 Task: Create a due date automation trigger when advanced on, on the wednesday of the week a card is due add fields with custom field "Resume" checked at 11:00 AM.
Action: Mouse moved to (1315, 96)
Screenshot: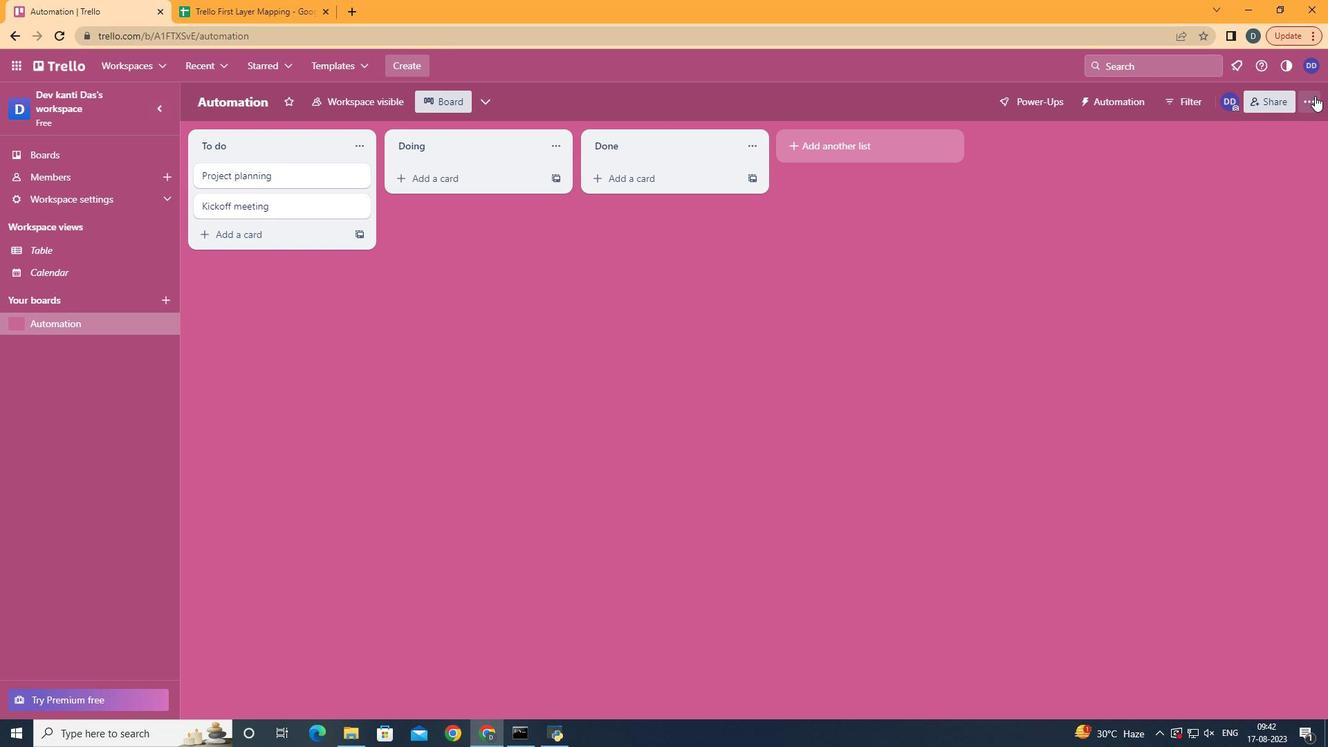 
Action: Mouse pressed left at (1315, 96)
Screenshot: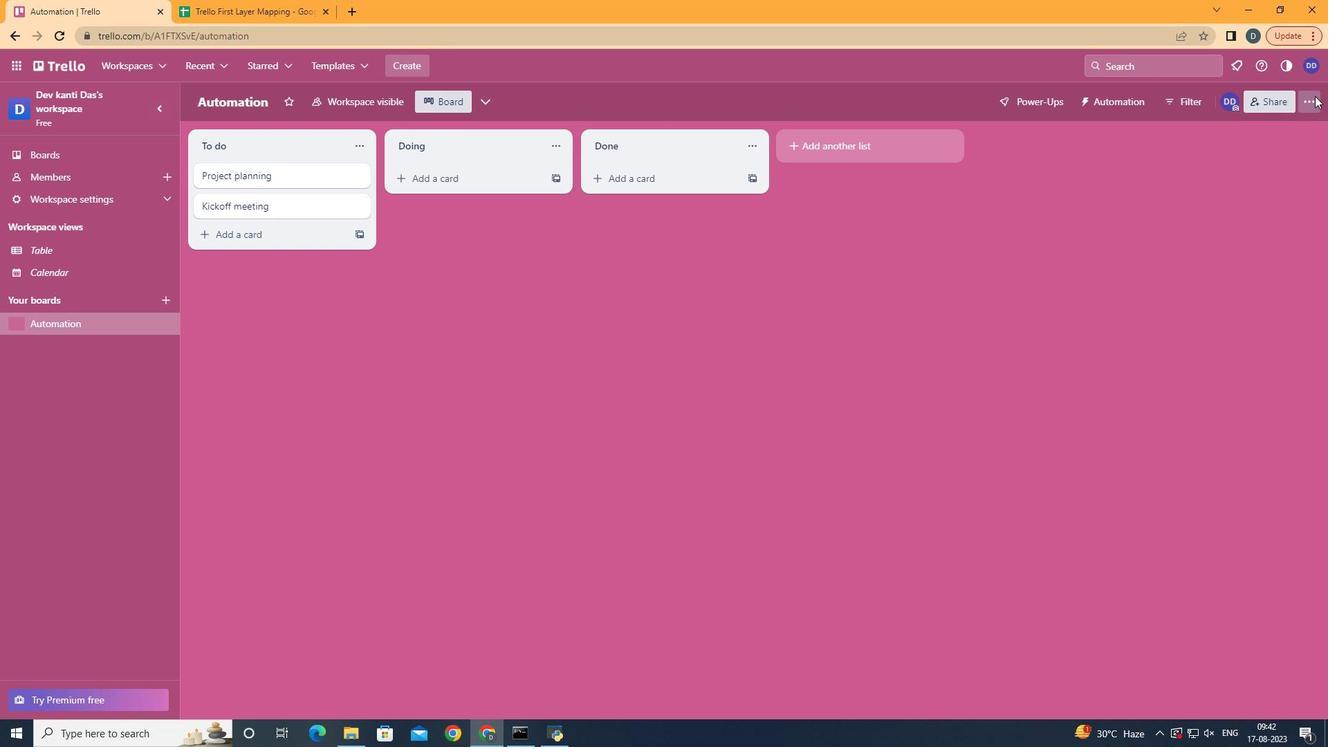
Action: Mouse moved to (1207, 279)
Screenshot: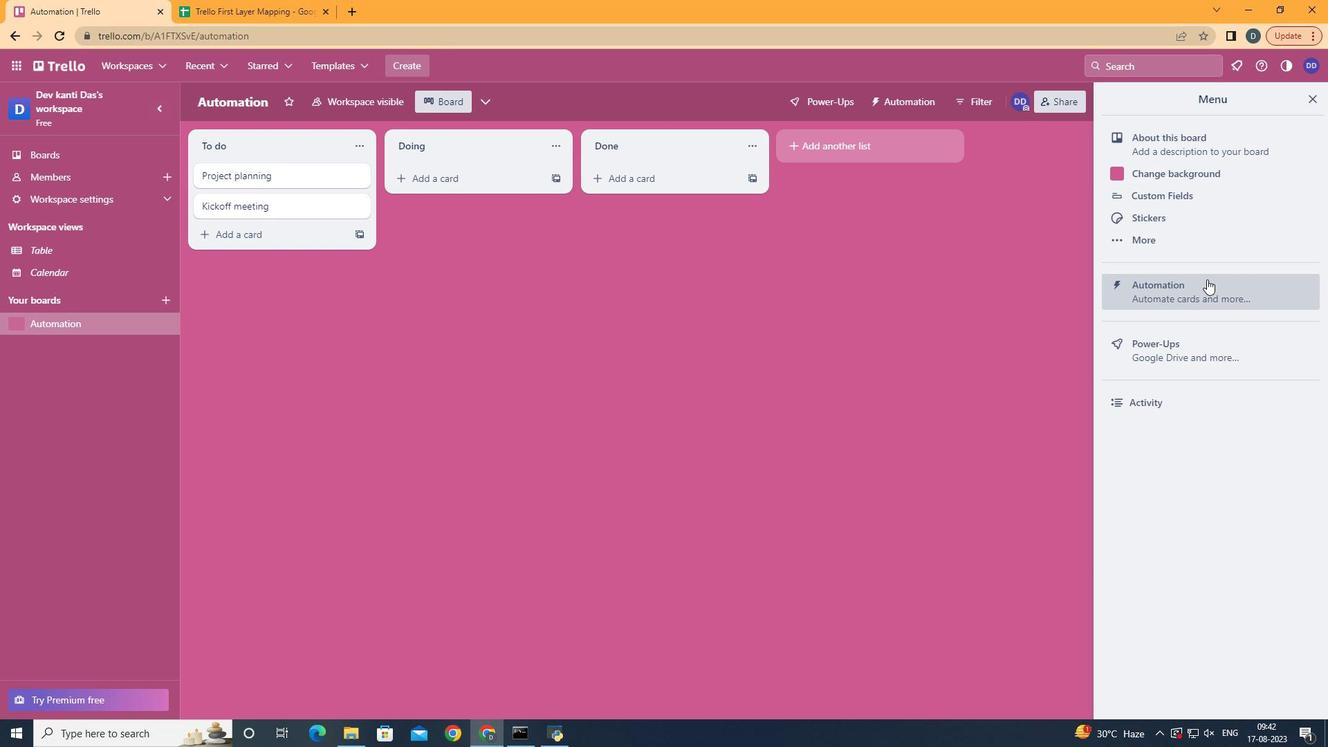 
Action: Mouse pressed left at (1207, 279)
Screenshot: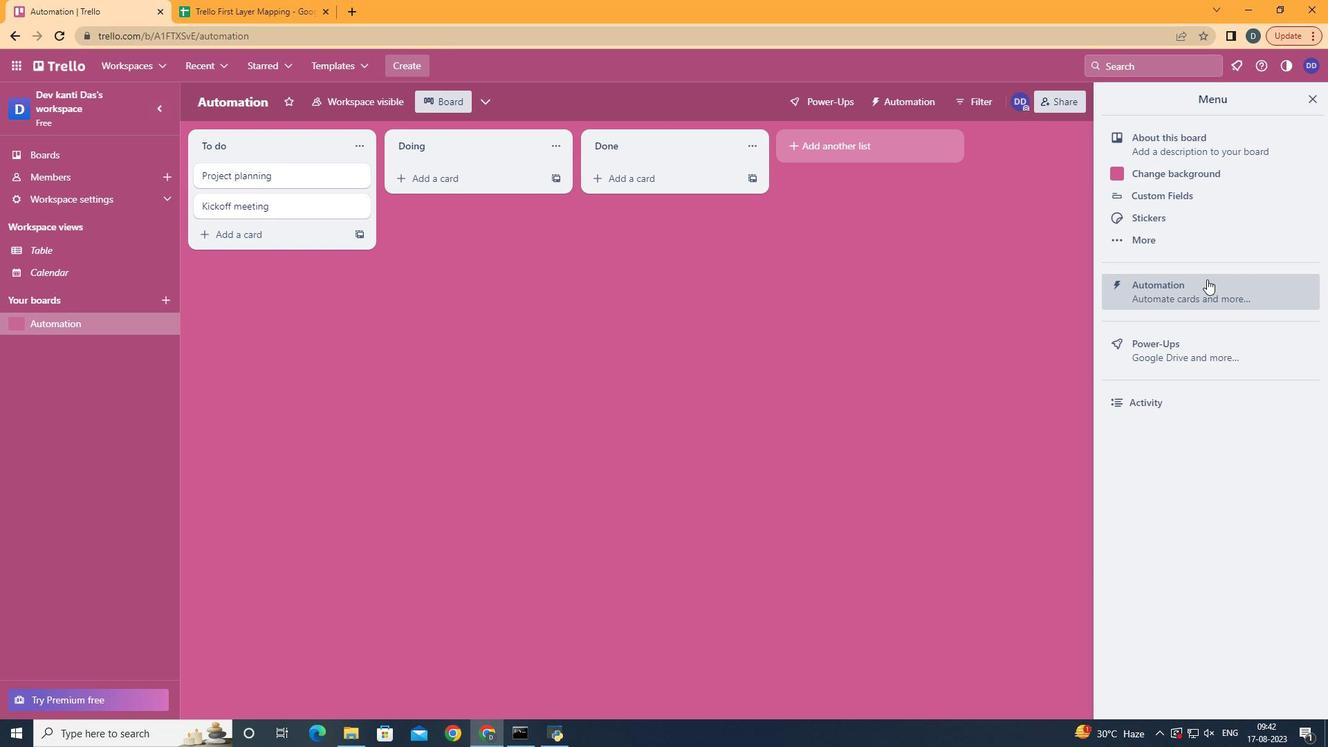 
Action: Mouse moved to (238, 278)
Screenshot: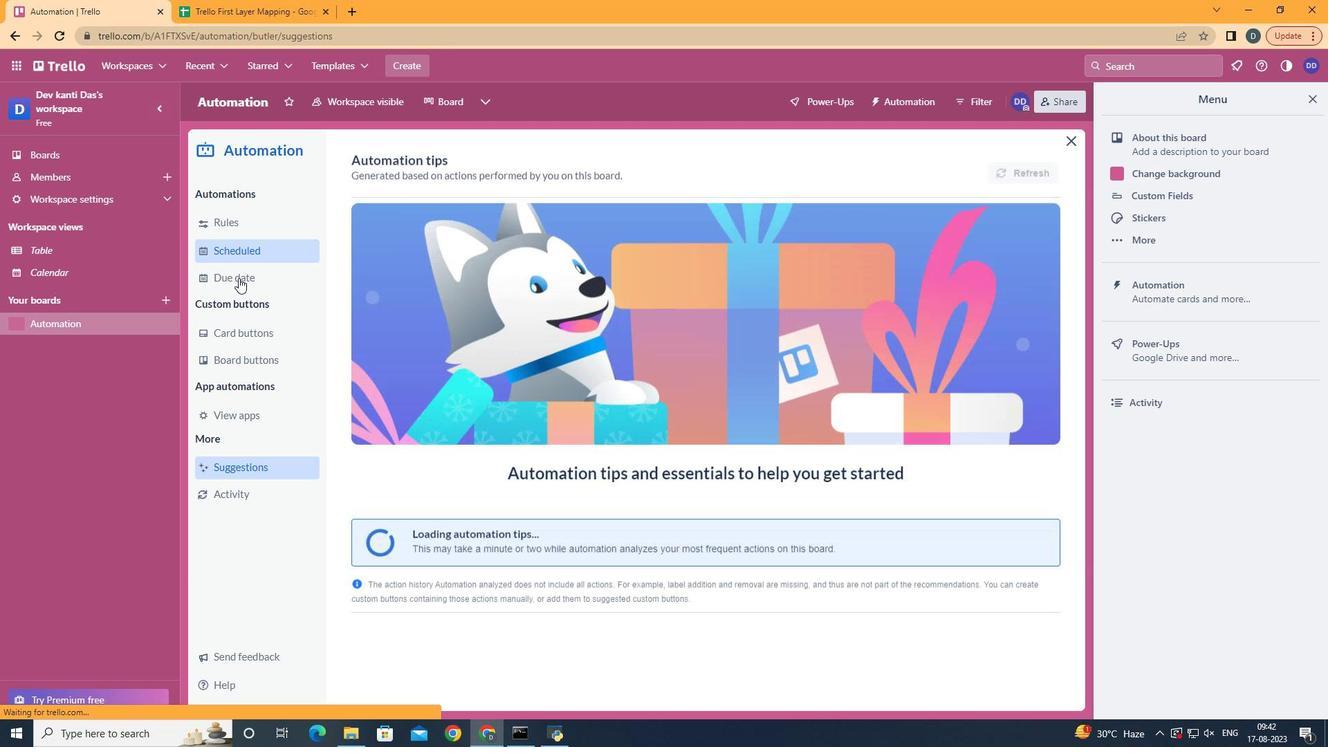 
Action: Mouse pressed left at (238, 278)
Screenshot: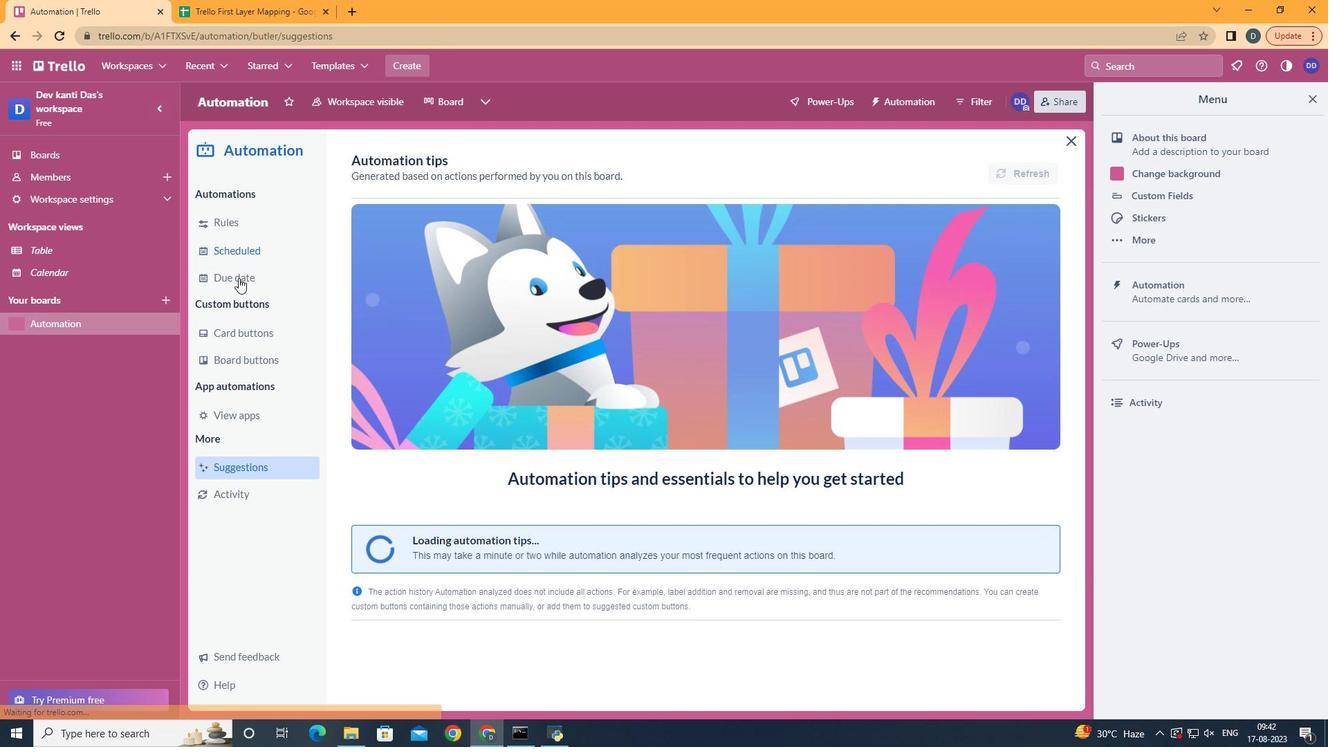 
Action: Mouse moved to (976, 166)
Screenshot: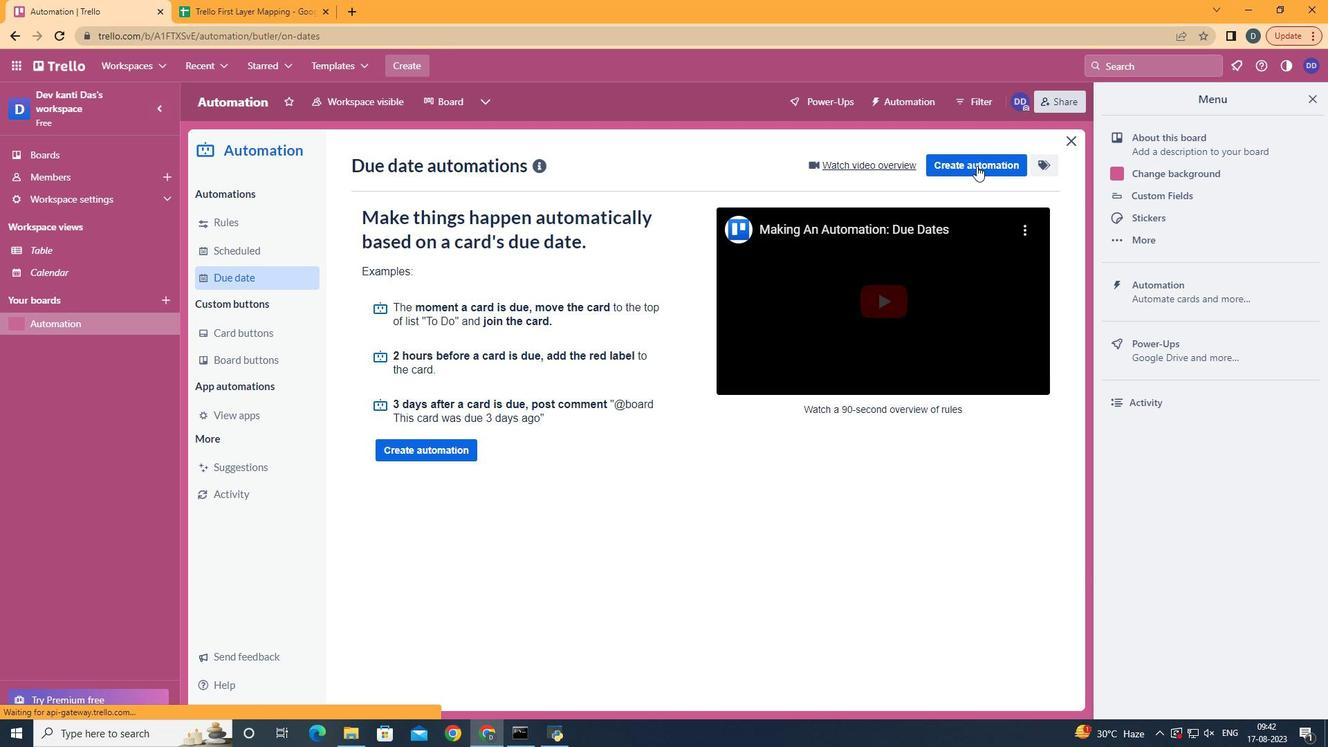 
Action: Mouse pressed left at (976, 166)
Screenshot: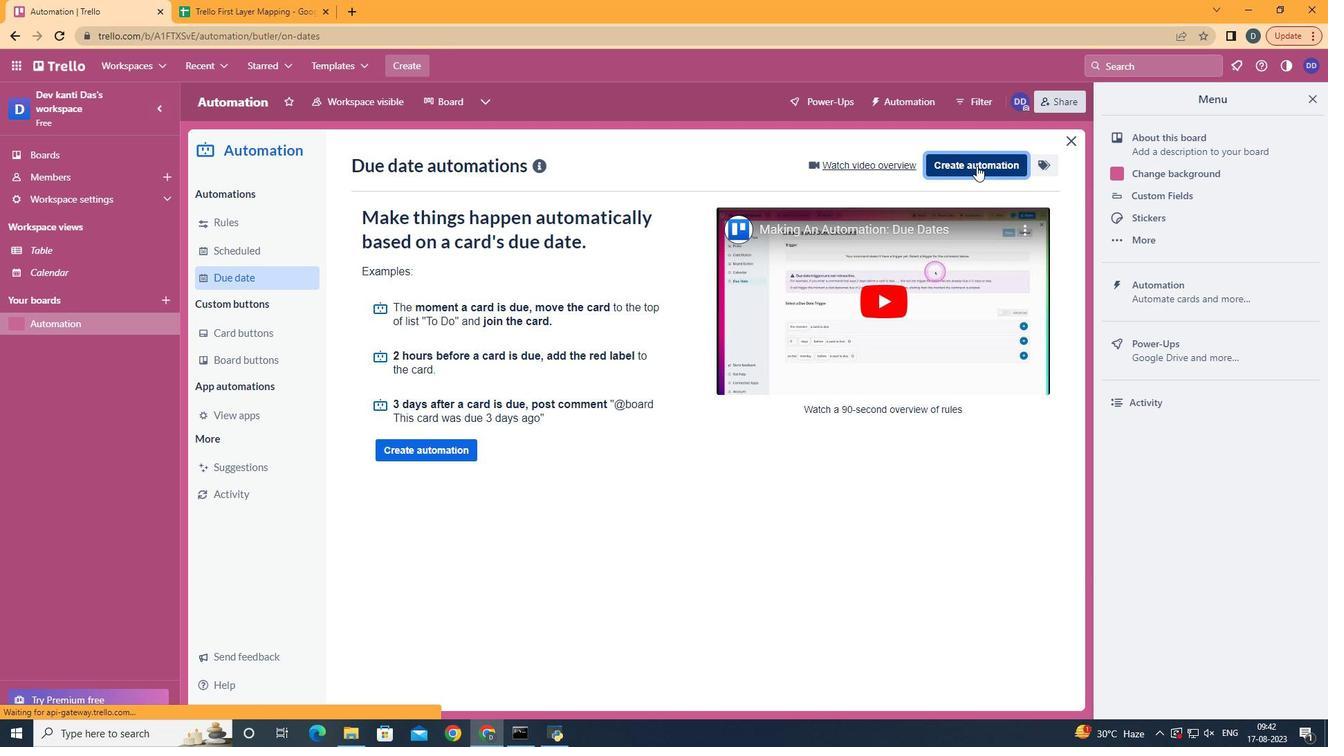 
Action: Mouse moved to (711, 291)
Screenshot: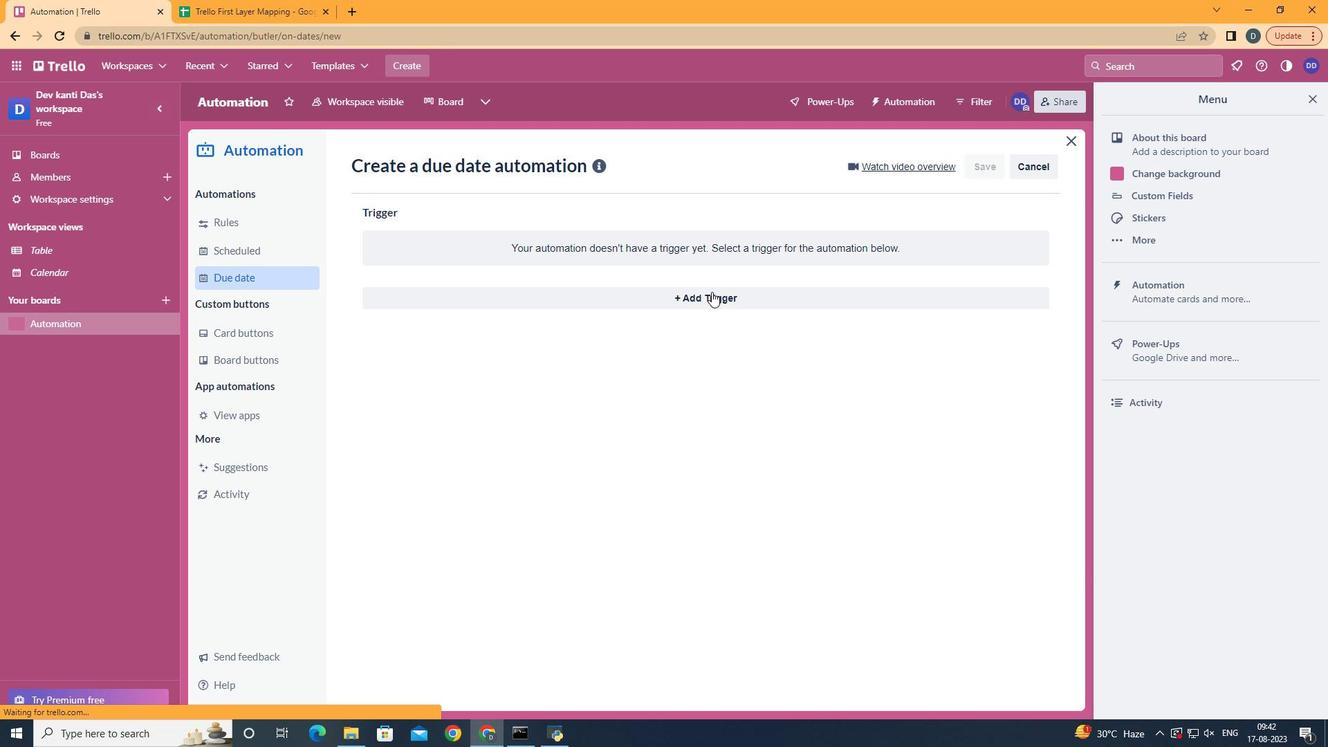 
Action: Mouse pressed left at (711, 291)
Screenshot: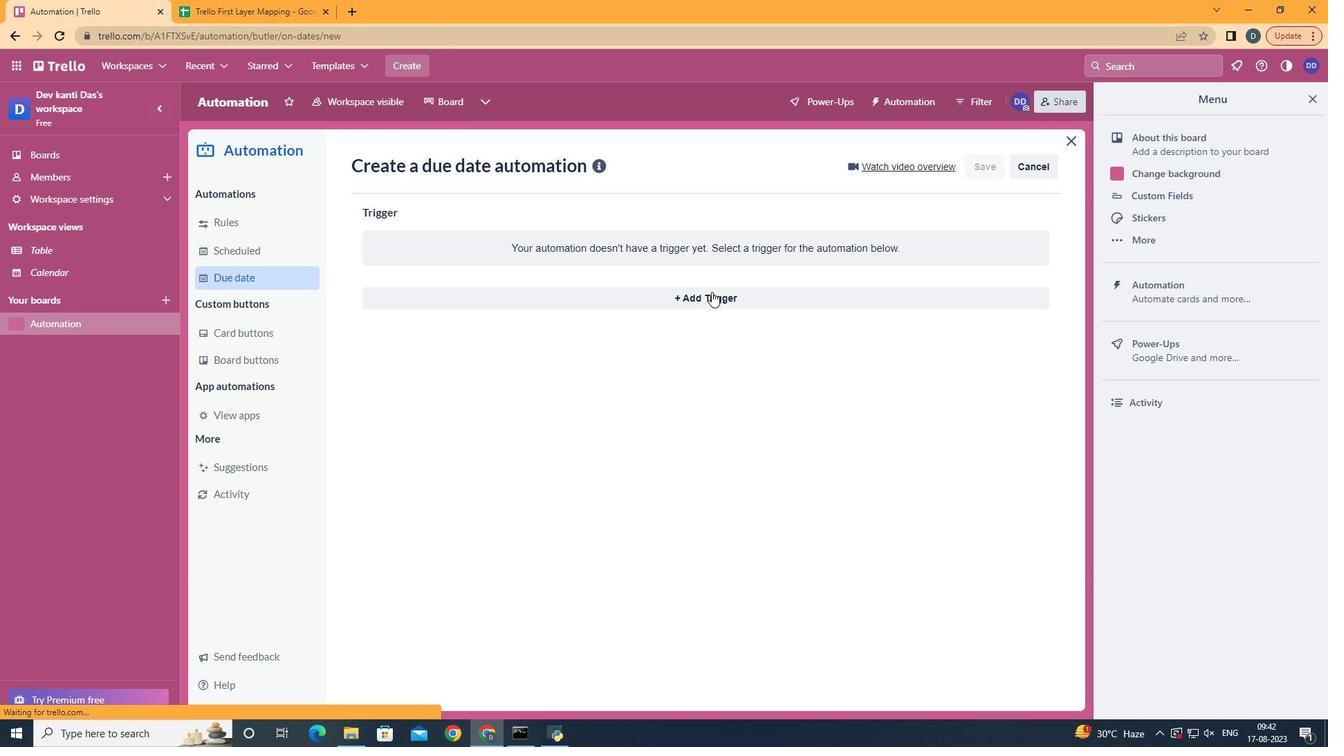 
Action: Mouse moved to (453, 426)
Screenshot: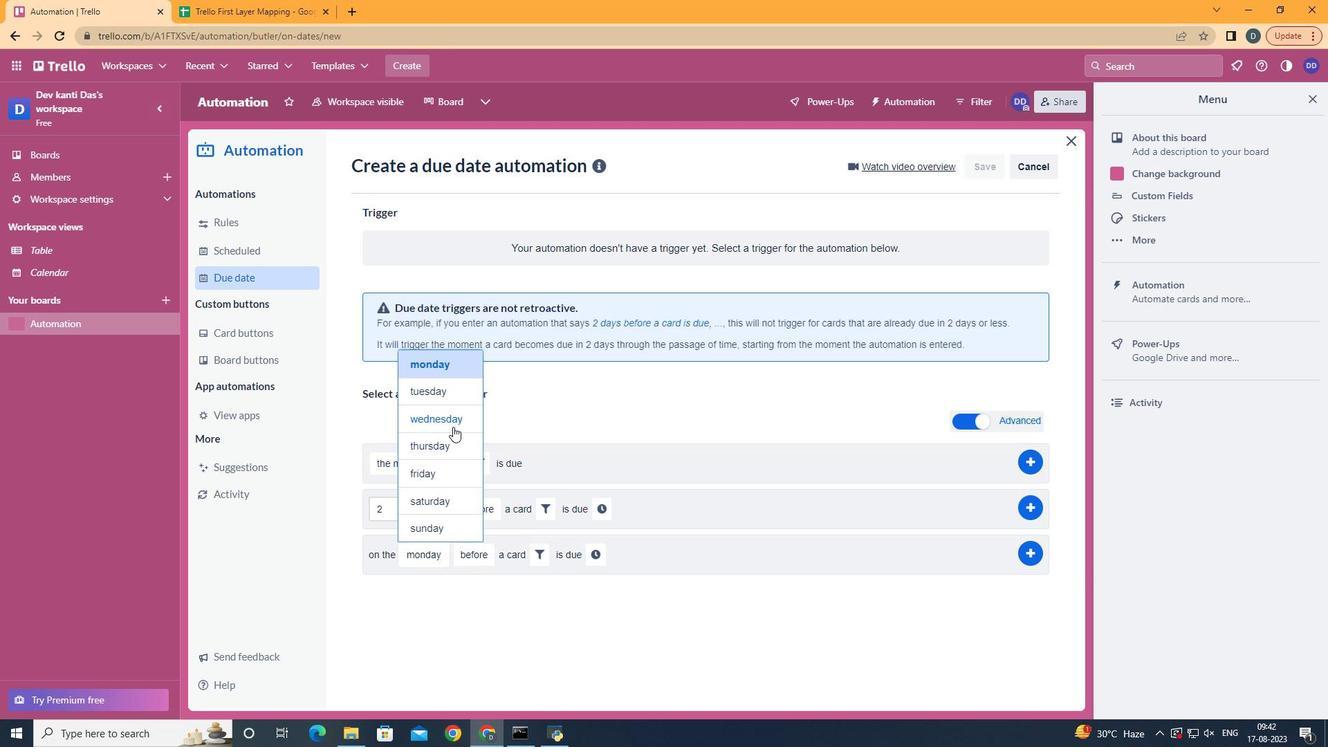 
Action: Mouse pressed left at (453, 426)
Screenshot: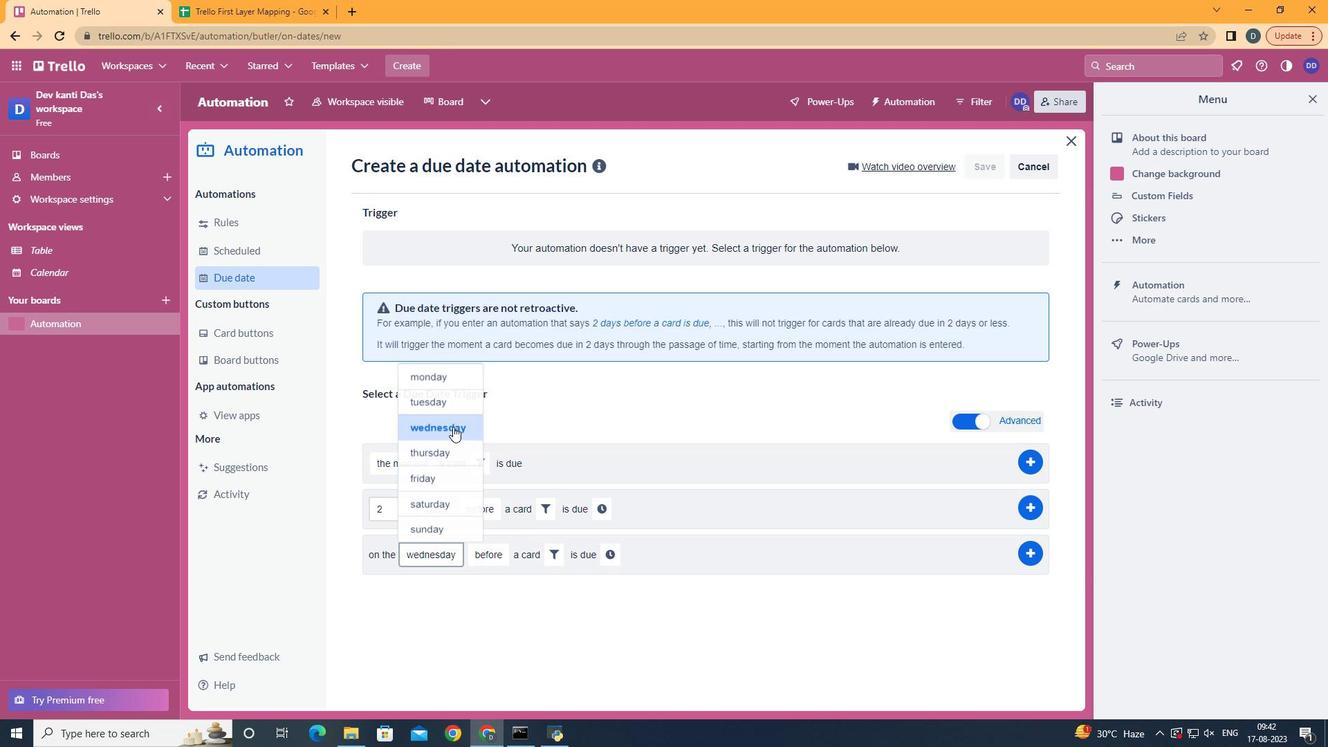 
Action: Mouse moved to (509, 642)
Screenshot: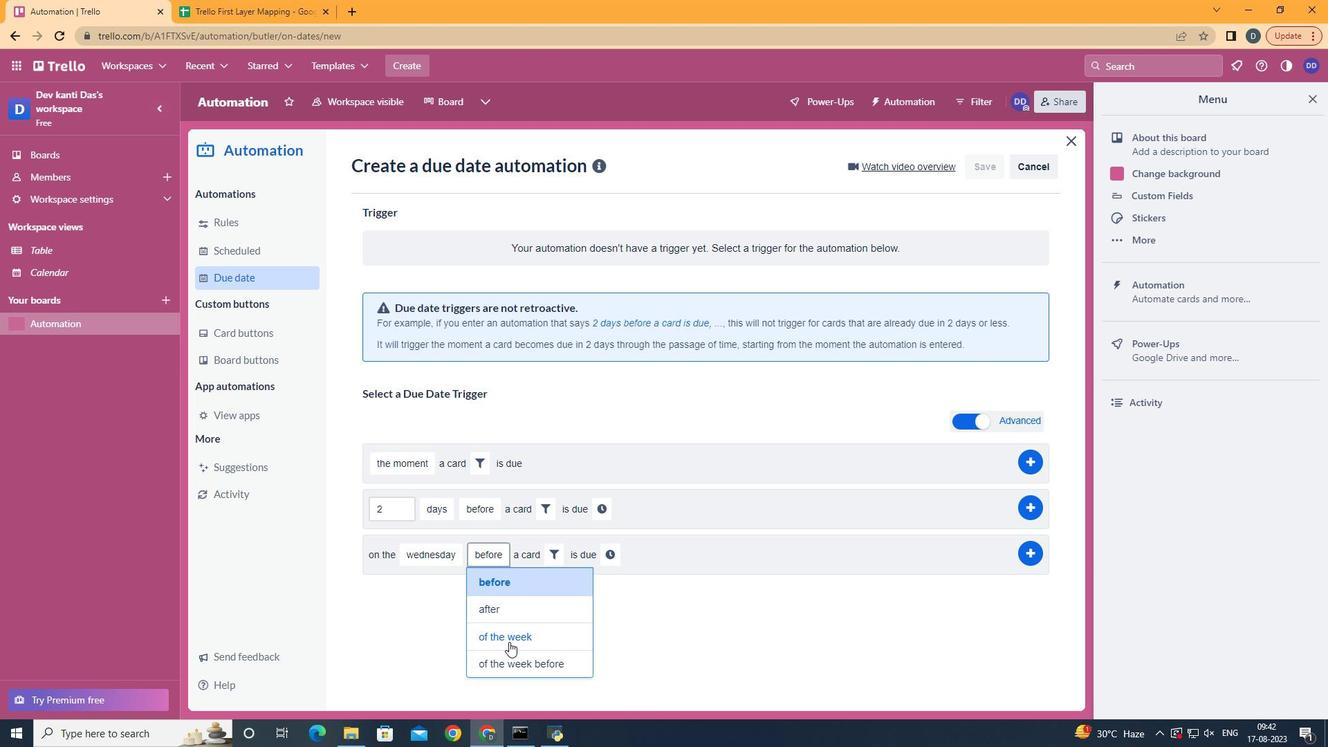 
Action: Mouse pressed left at (509, 642)
Screenshot: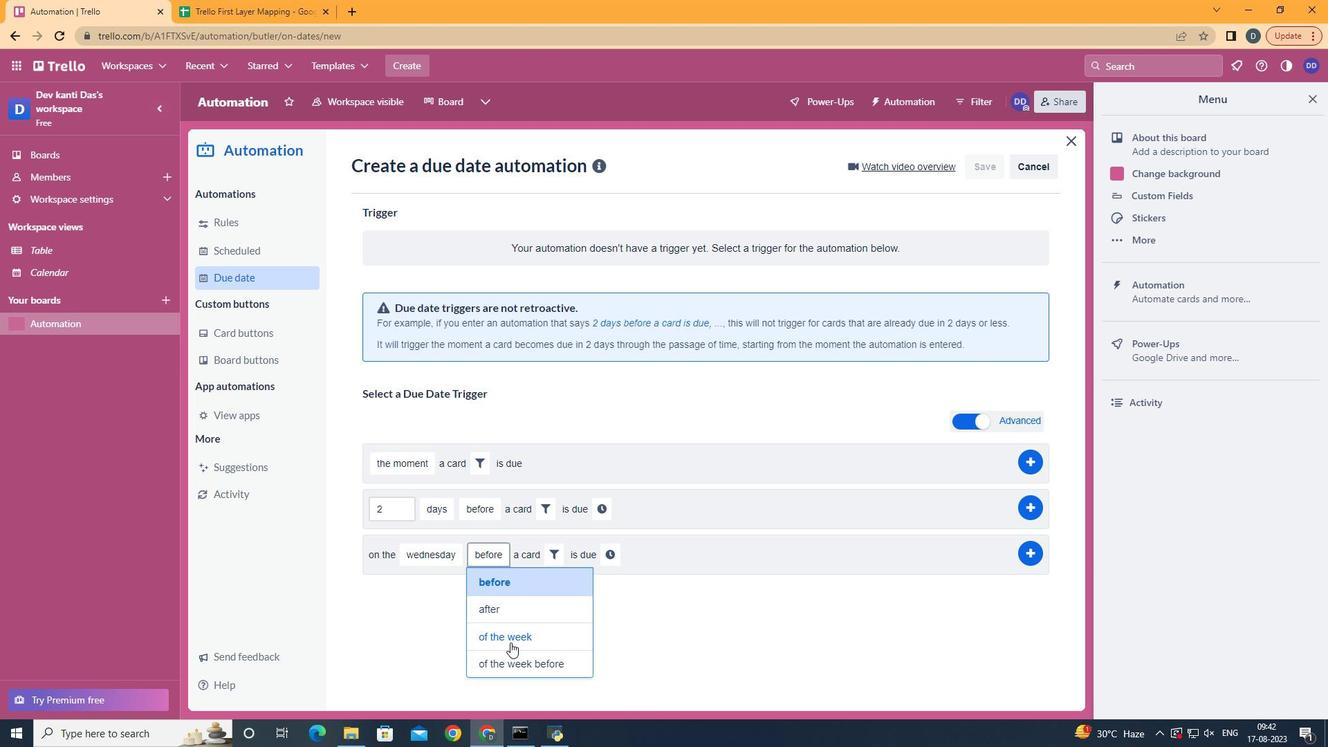 
Action: Mouse moved to (570, 561)
Screenshot: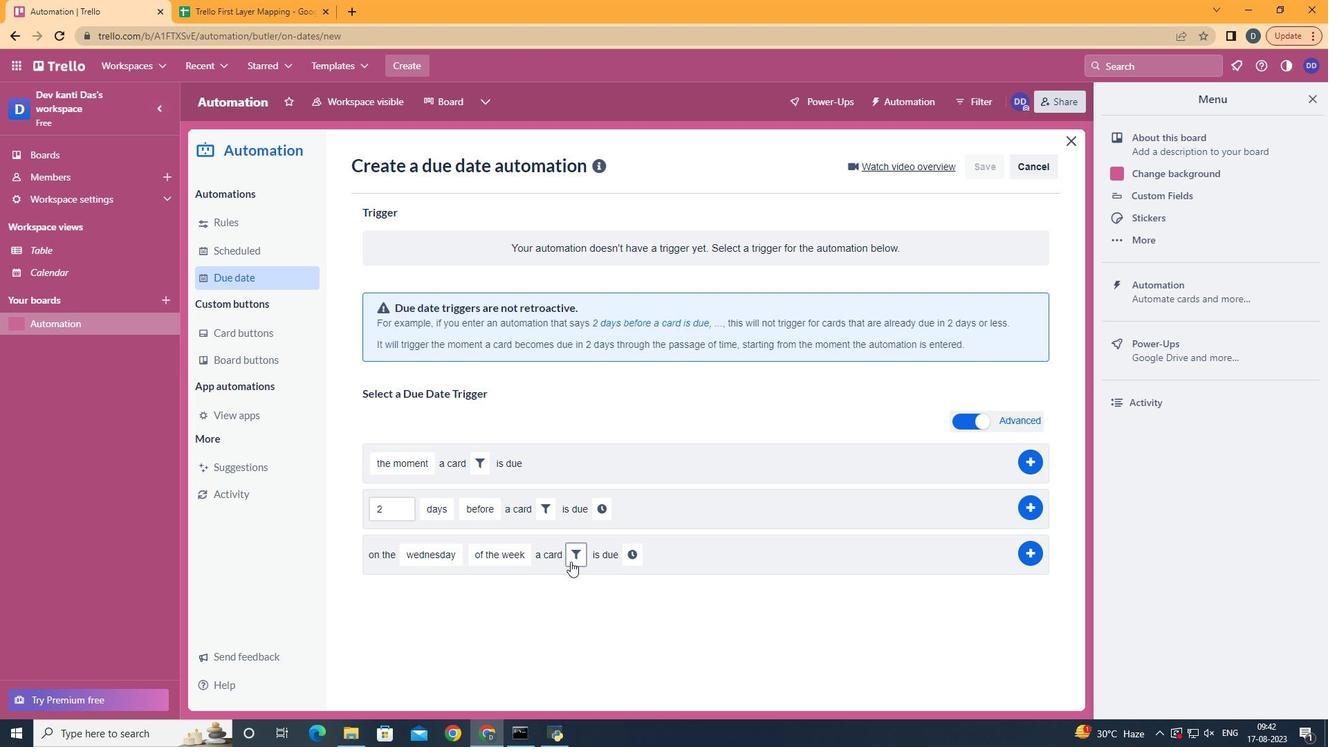 
Action: Mouse pressed left at (570, 561)
Screenshot: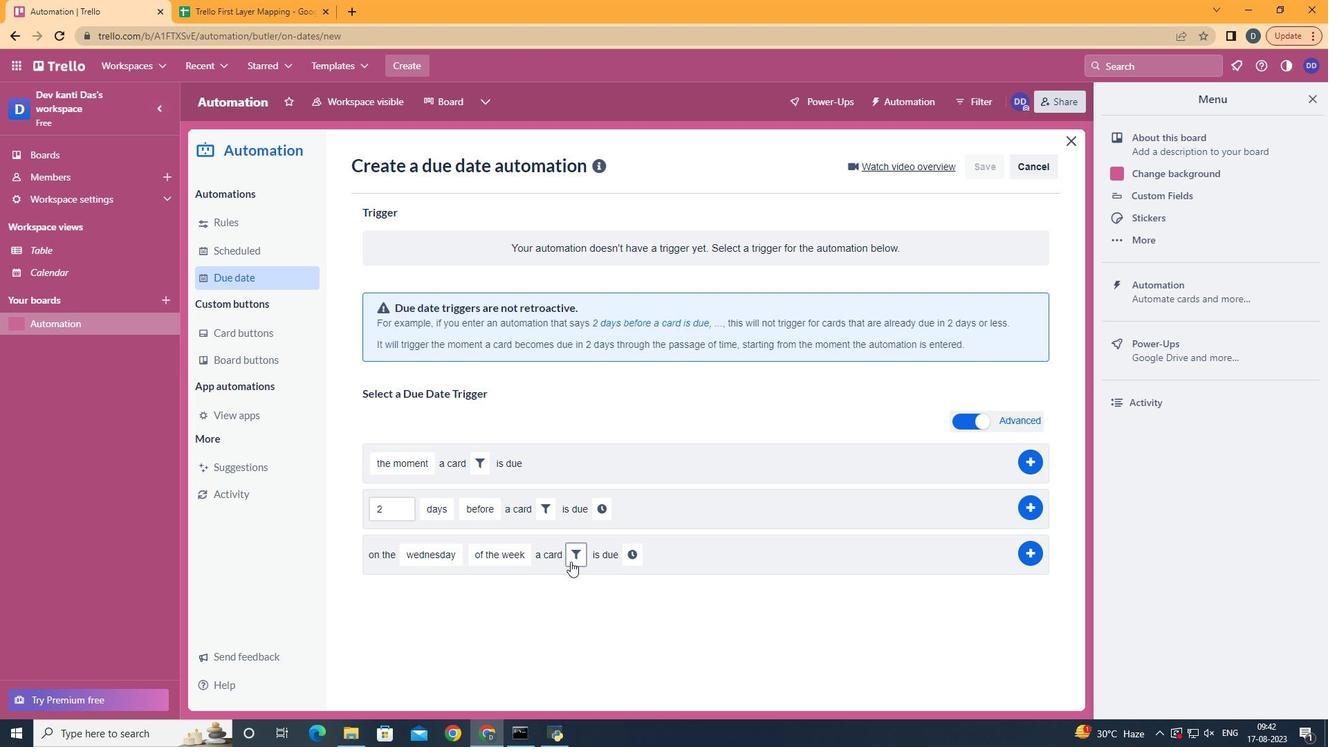 
Action: Mouse moved to (794, 596)
Screenshot: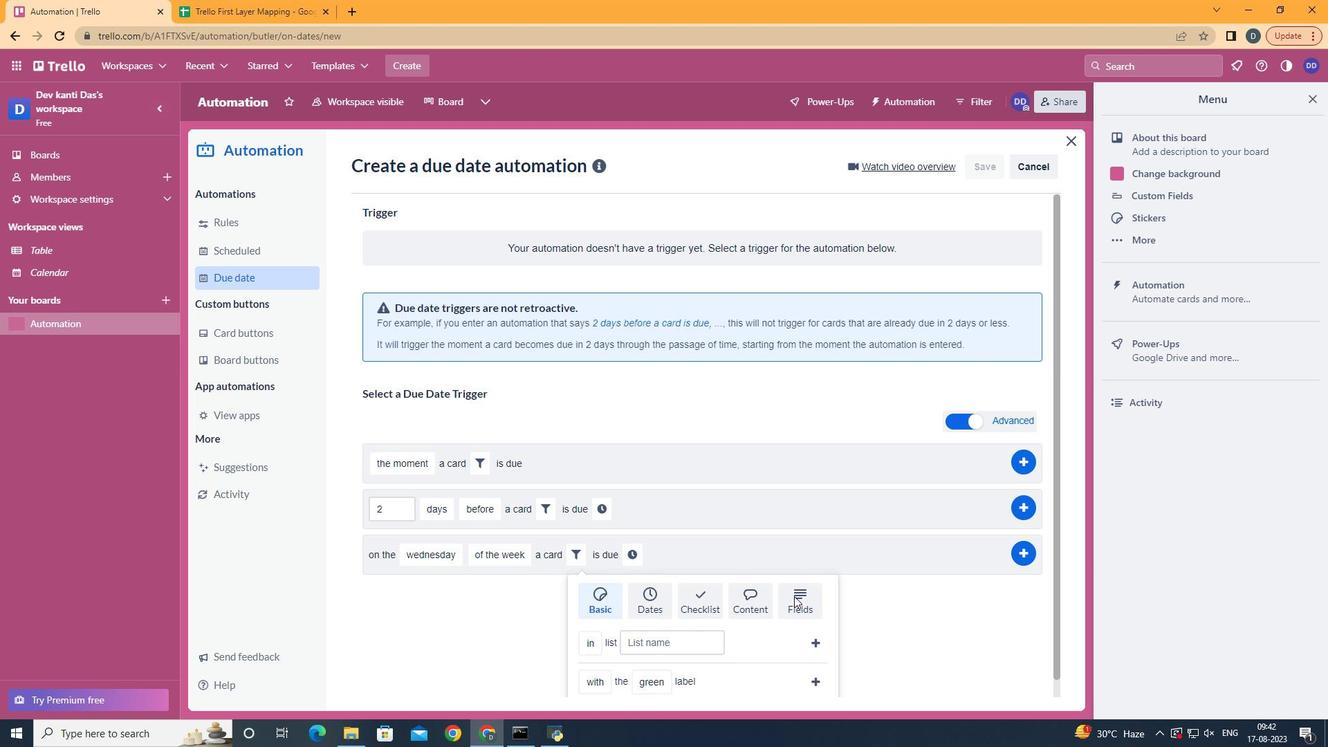 
Action: Mouse pressed left at (794, 596)
Screenshot: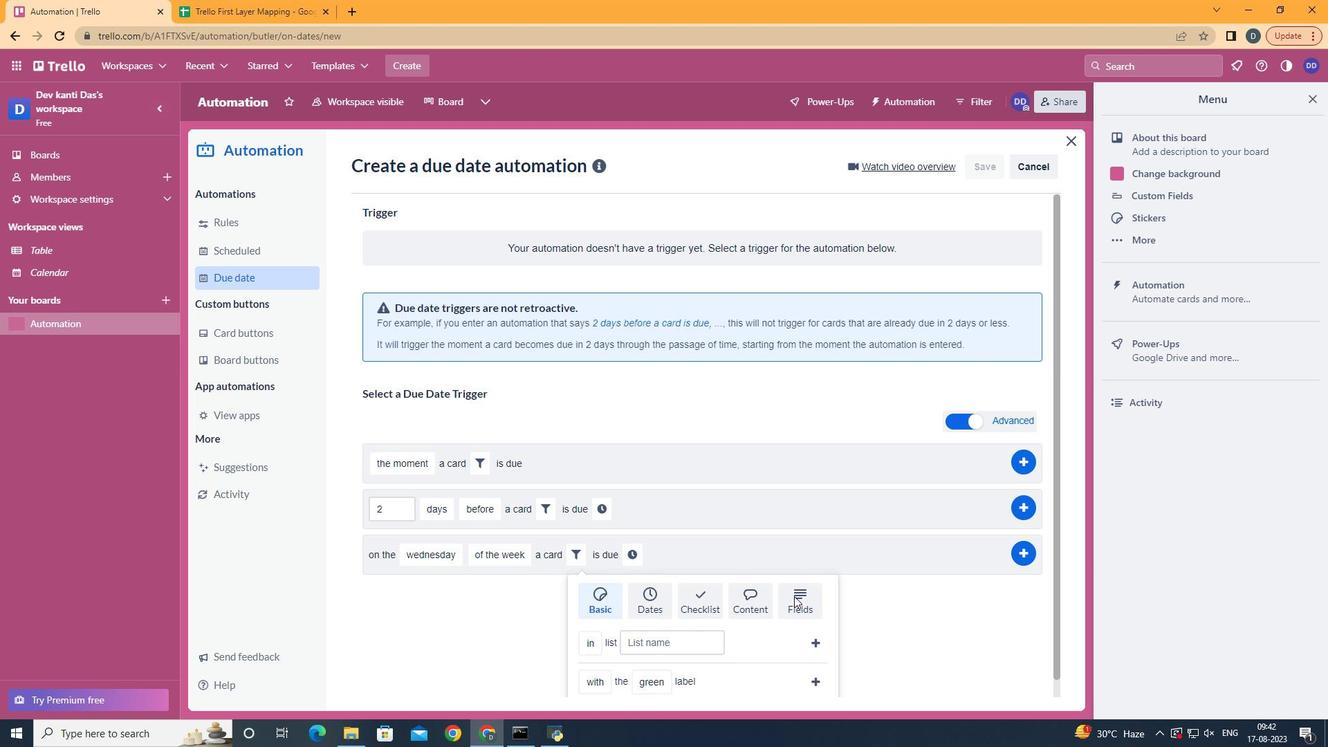 
Action: Mouse scrolled (794, 595) with delta (0, 0)
Screenshot: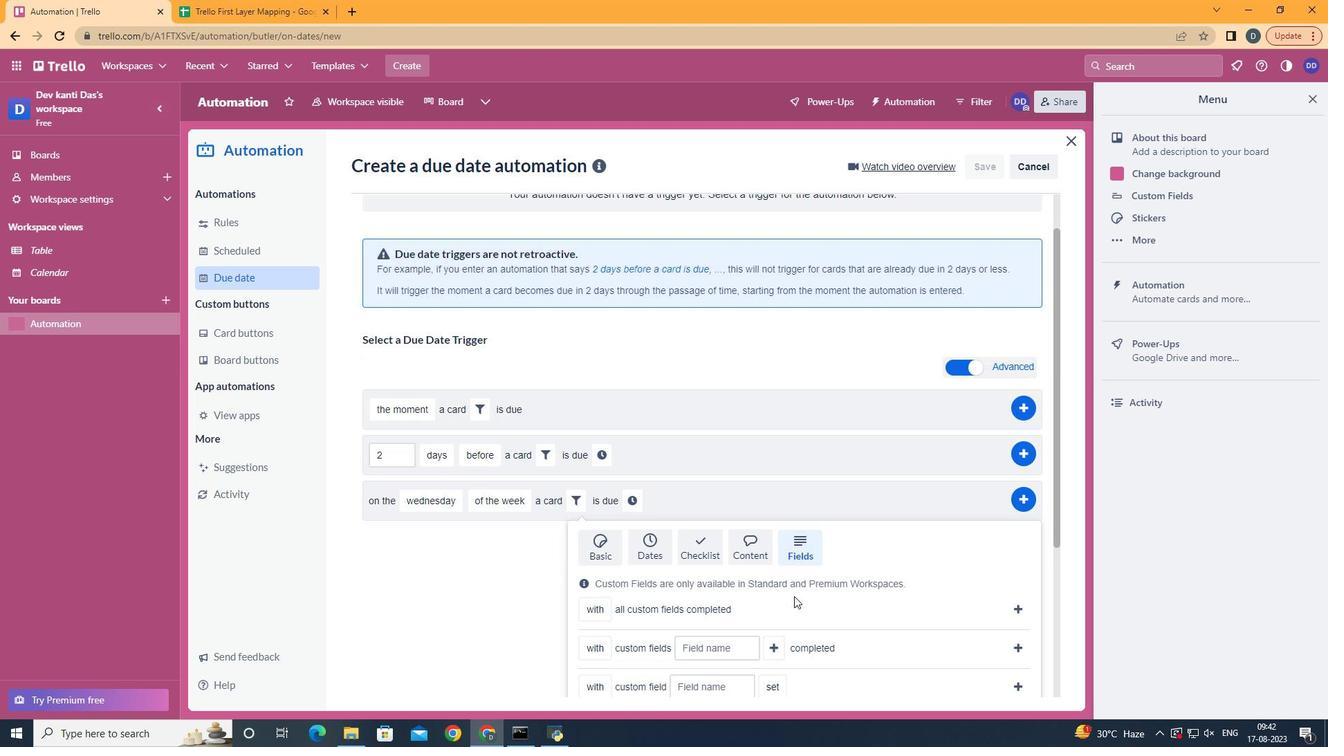
Action: Mouse scrolled (794, 595) with delta (0, 0)
Screenshot: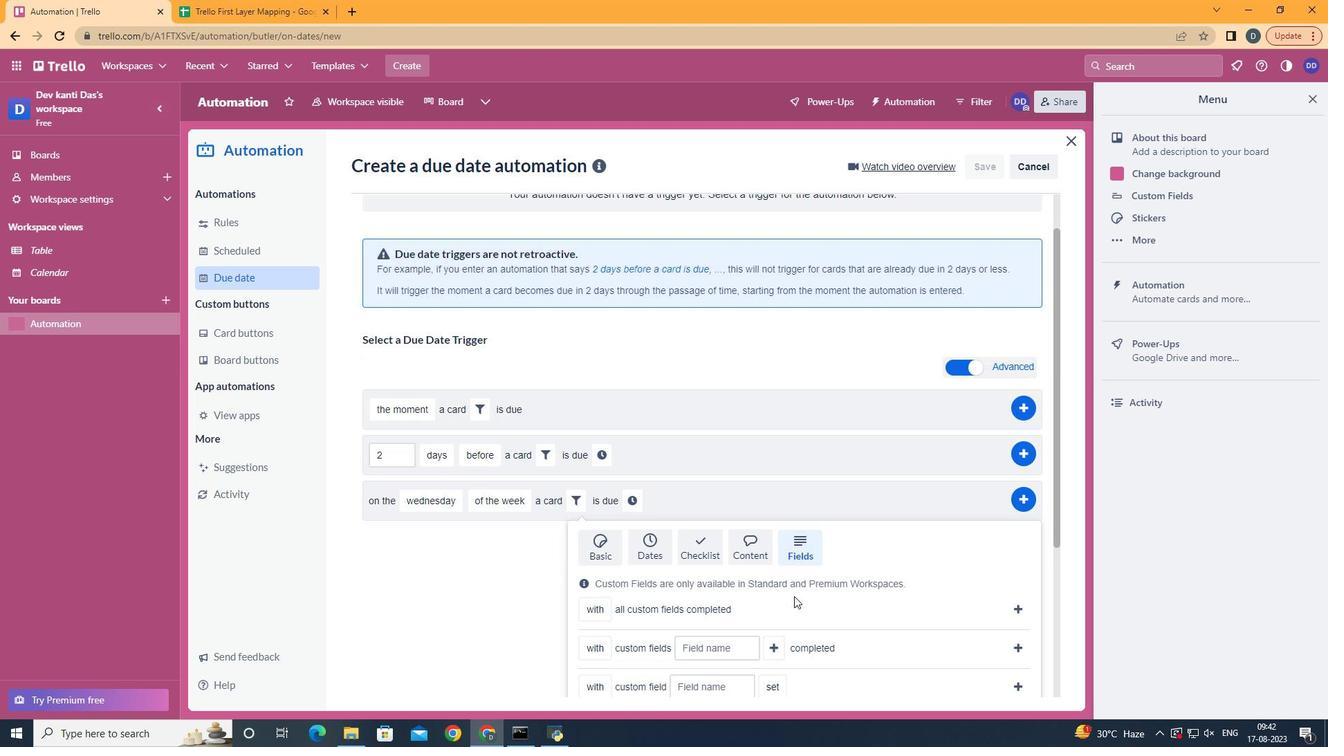 
Action: Mouse scrolled (794, 595) with delta (0, 0)
Screenshot: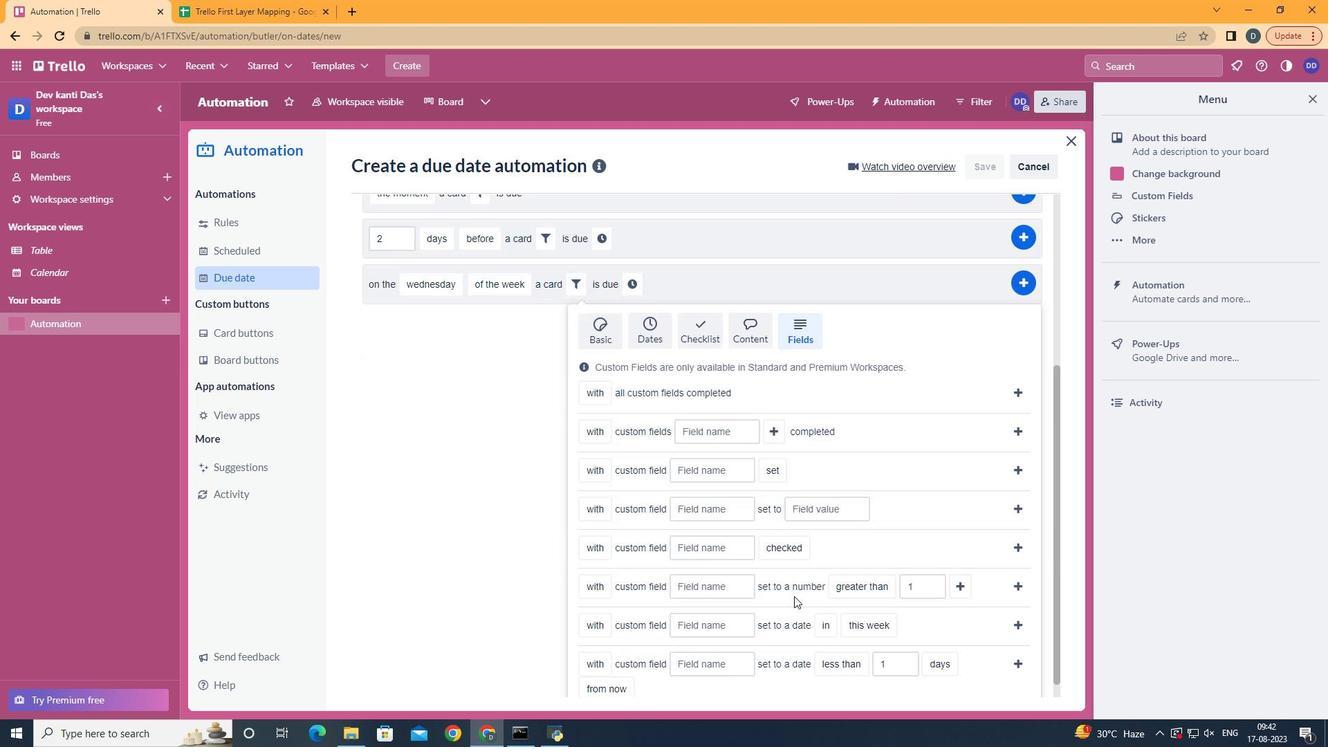 
Action: Mouse scrolled (794, 595) with delta (0, -1)
Screenshot: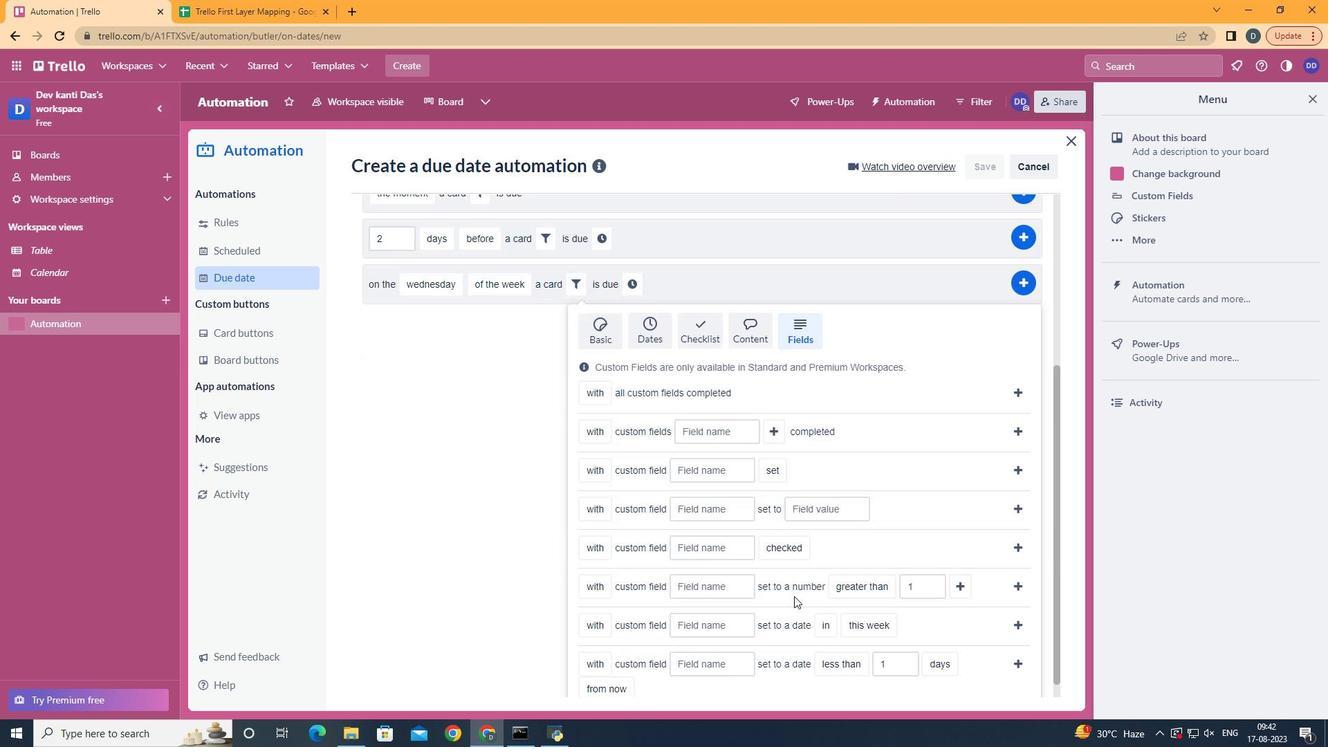 
Action: Mouse moved to (693, 530)
Screenshot: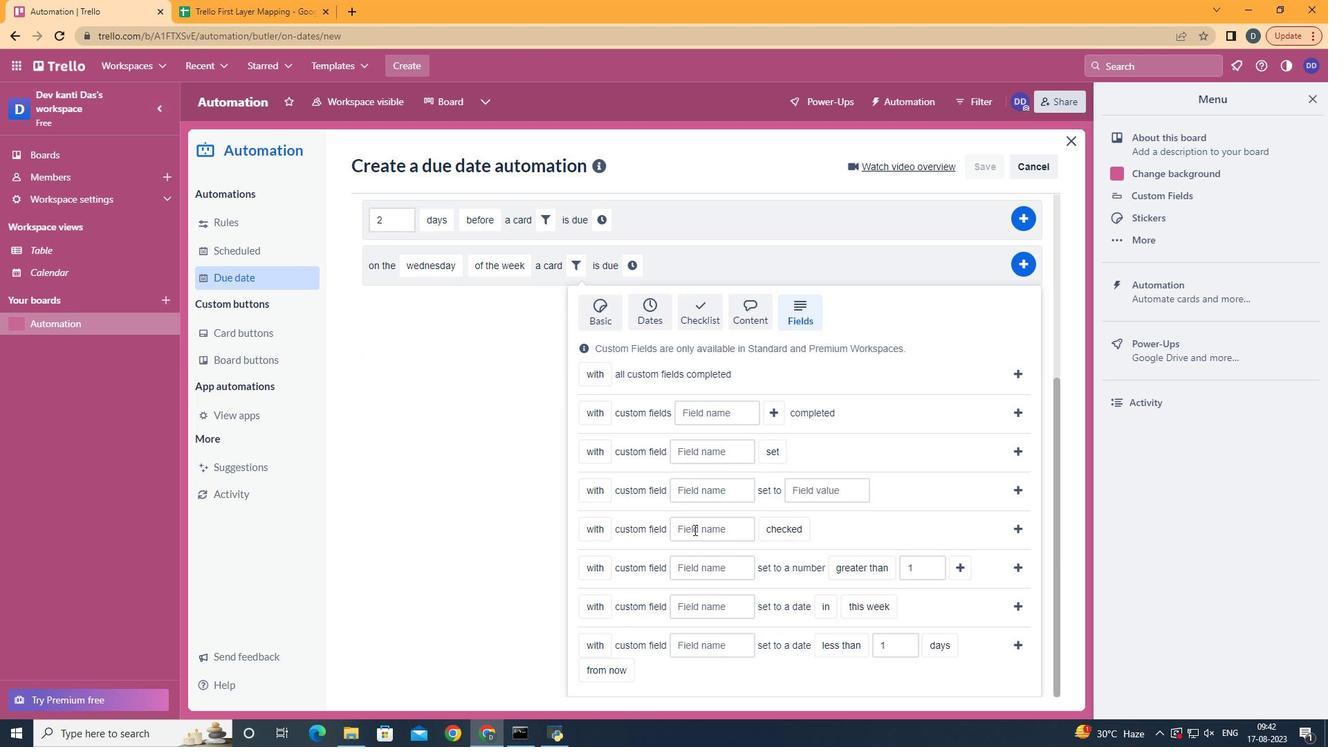 
Action: Mouse pressed left at (693, 530)
Screenshot: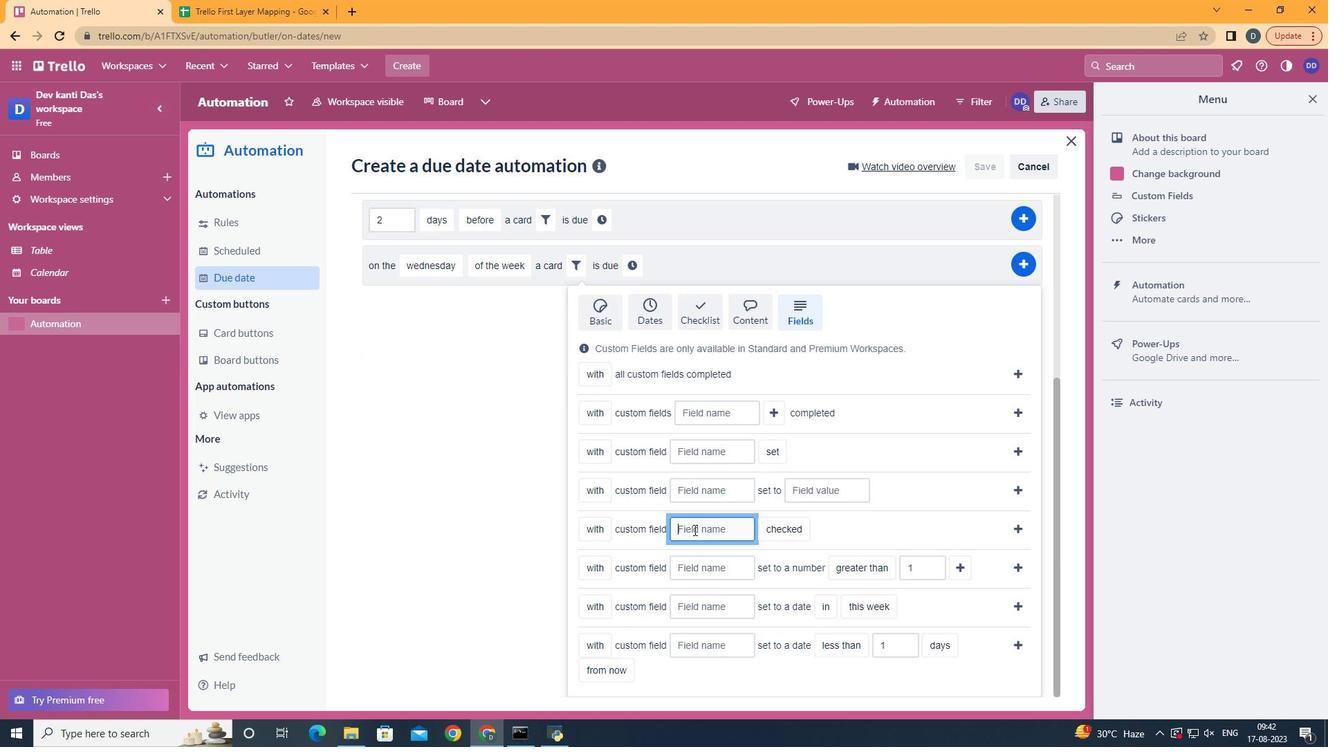 
Action: Key pressed <Key.shift>Resume
Screenshot: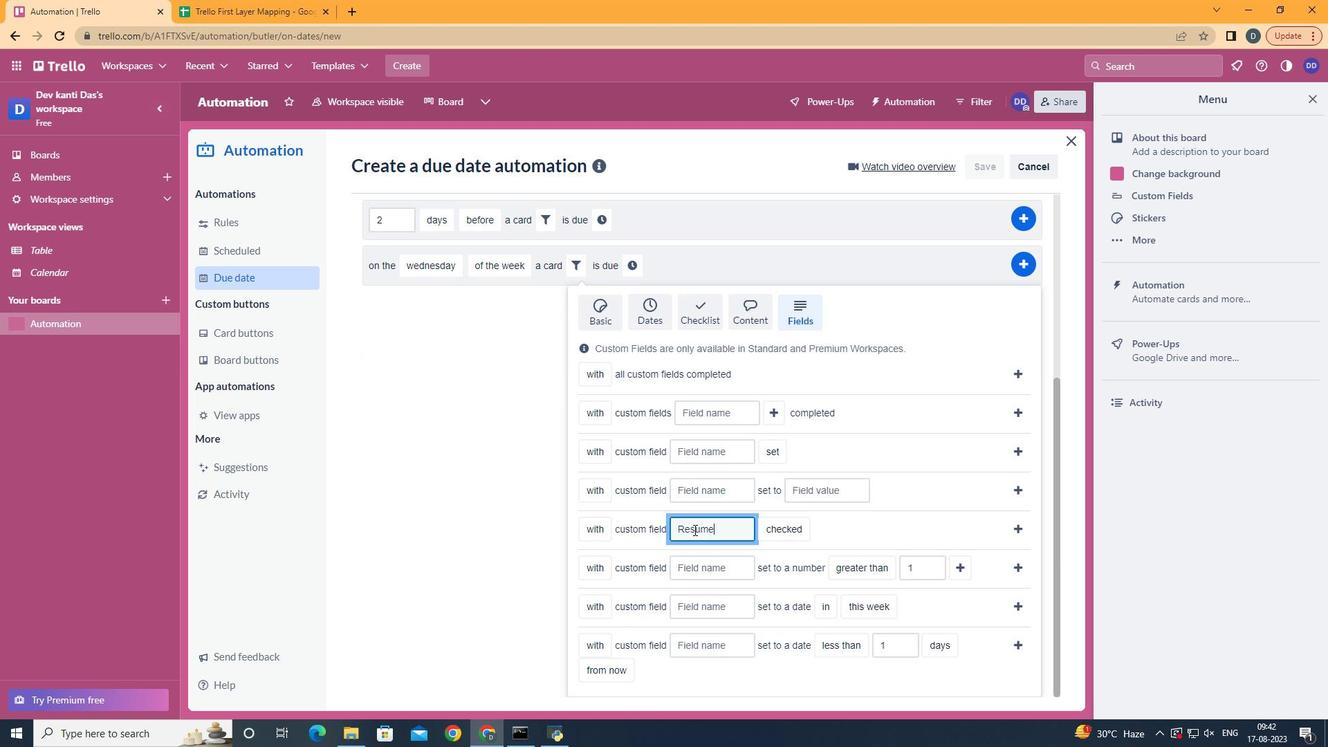
Action: Mouse moved to (1015, 525)
Screenshot: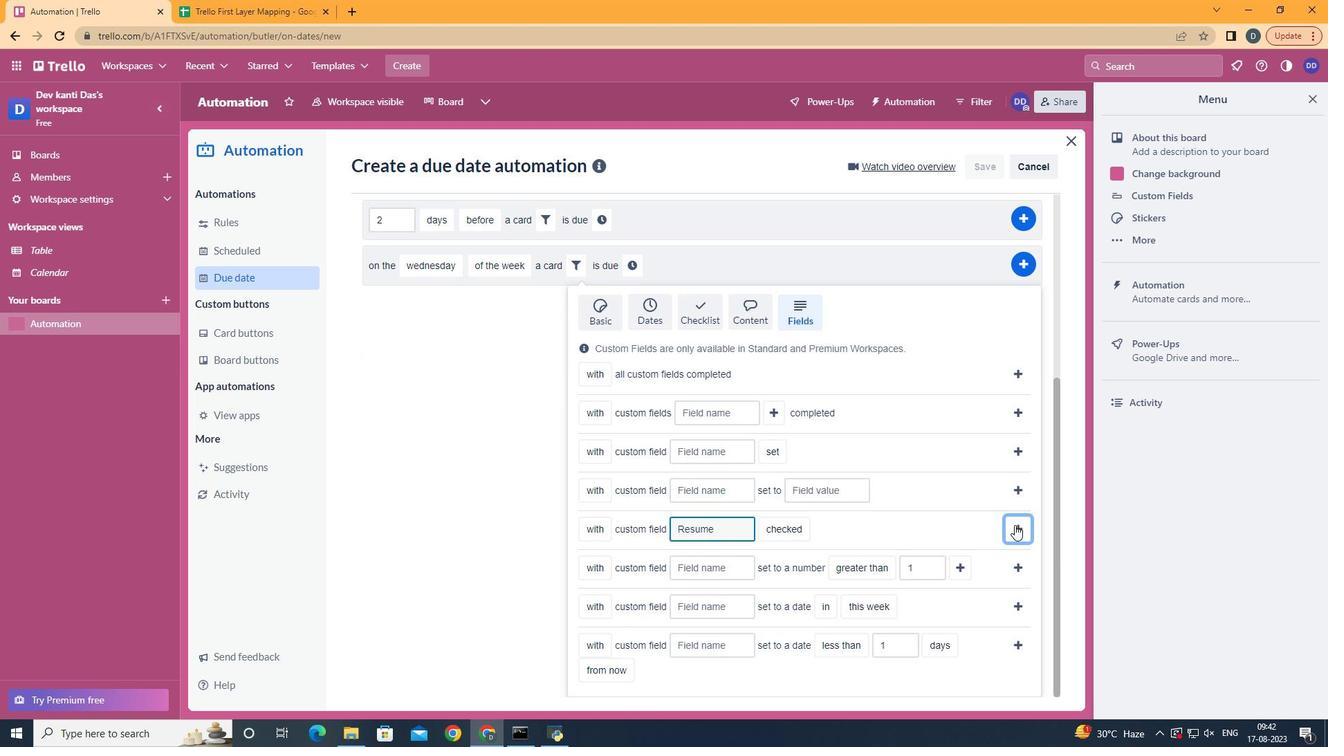 
Action: Mouse pressed left at (1015, 525)
Screenshot: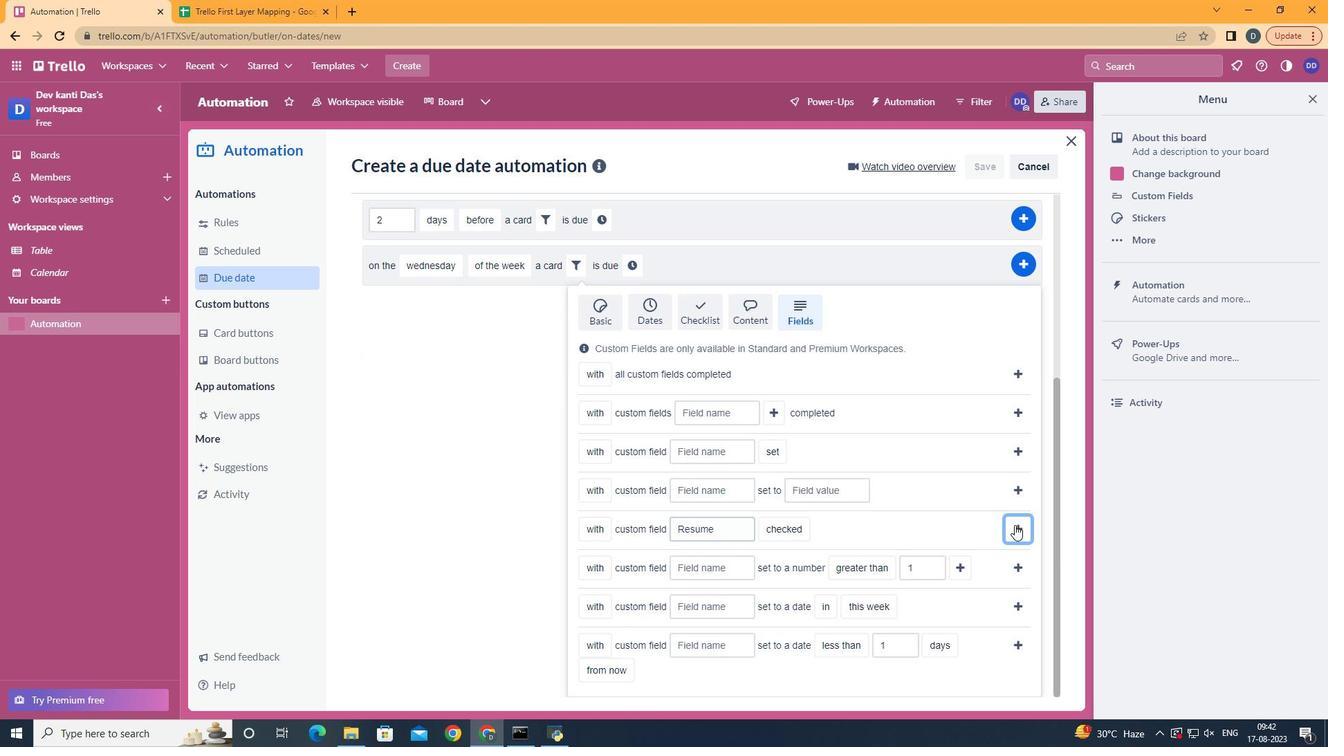 
Action: Mouse moved to (819, 563)
Screenshot: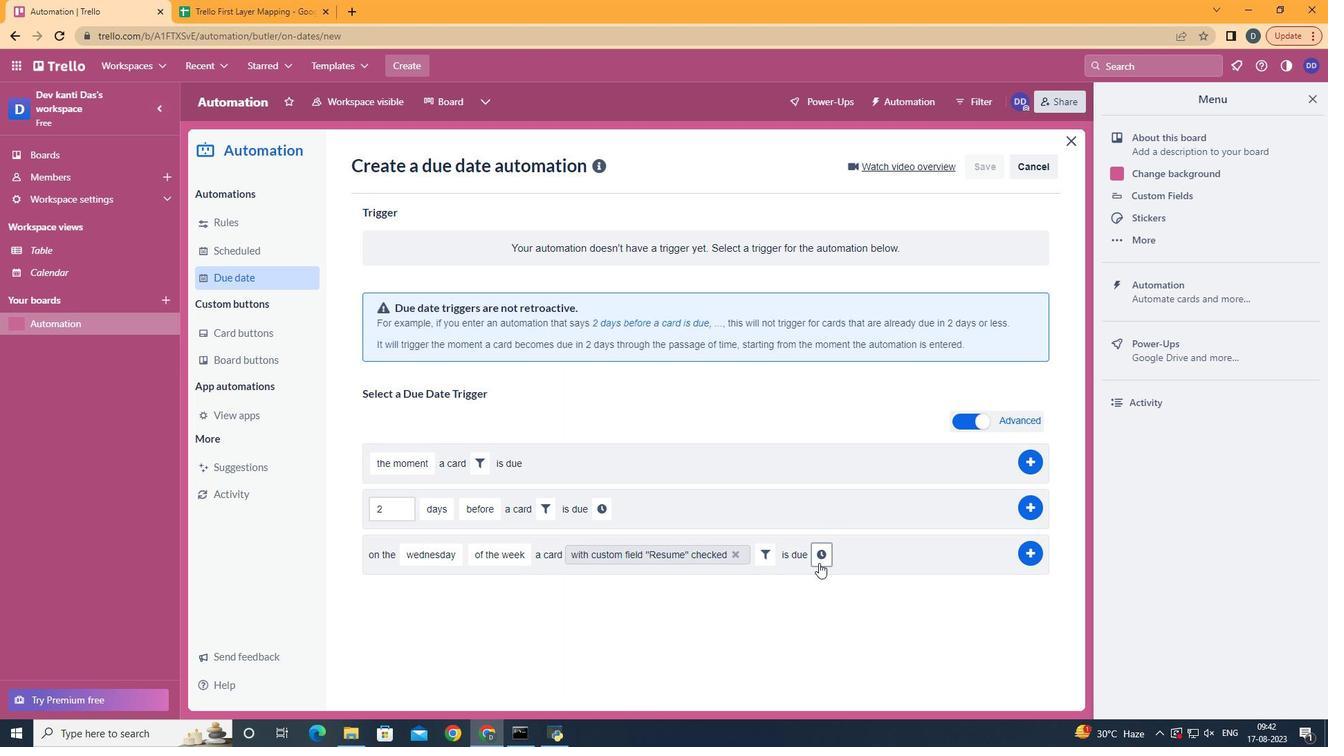 
Action: Mouse pressed left at (819, 563)
Screenshot: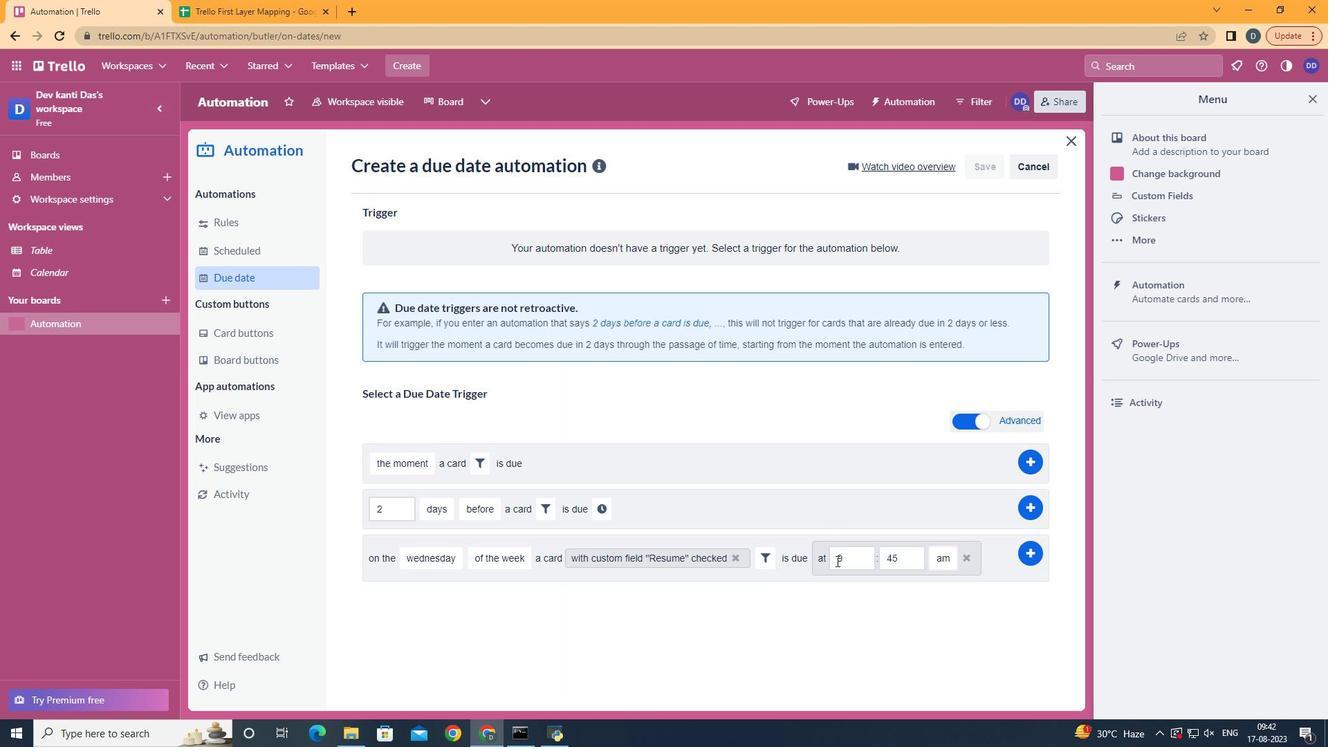 
Action: Mouse moved to (843, 560)
Screenshot: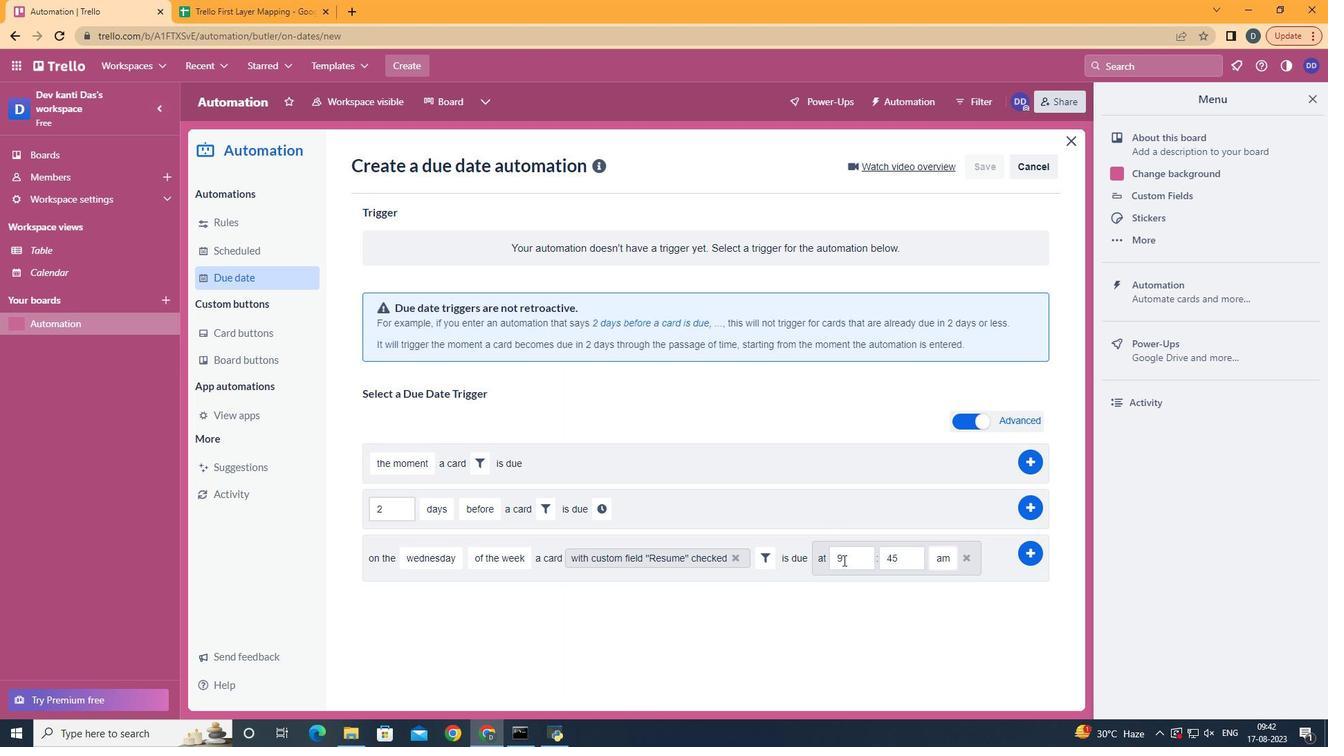 
Action: Mouse pressed left at (843, 560)
Screenshot: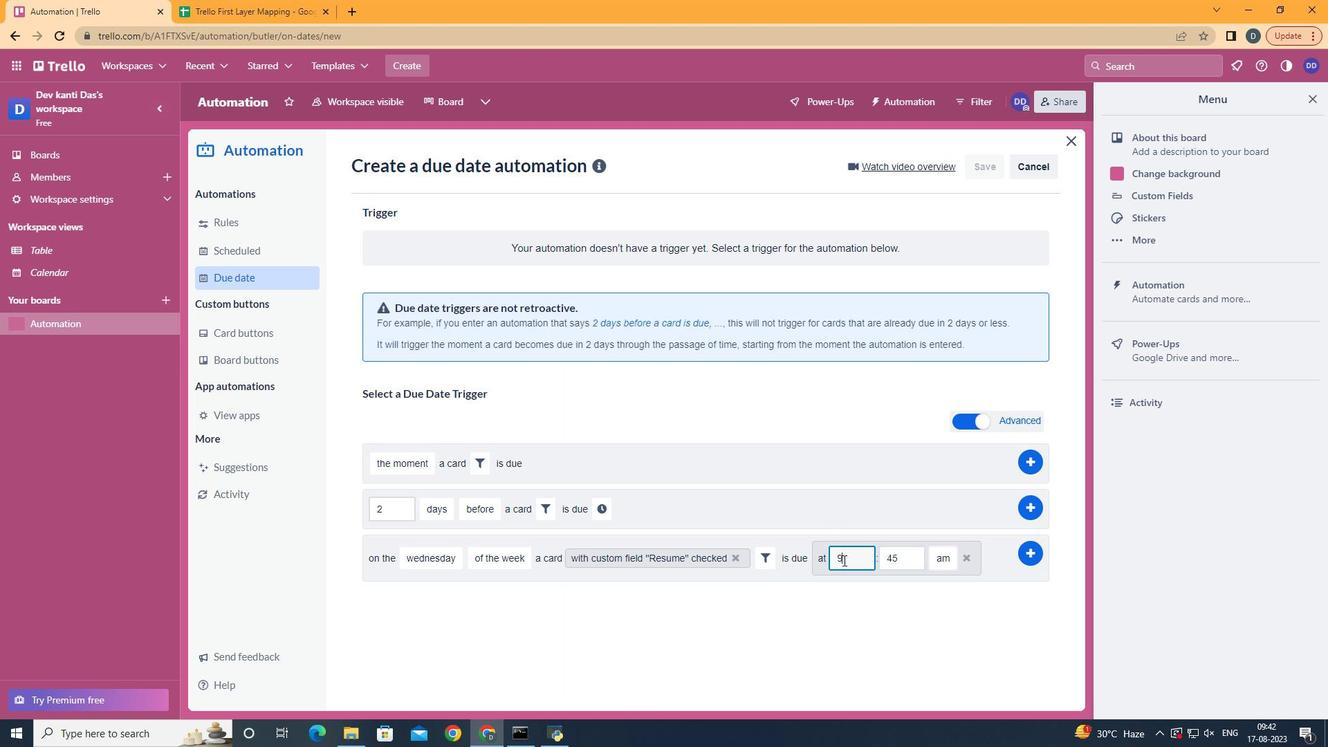 
Action: Key pressed <Key.backspace>11
Screenshot: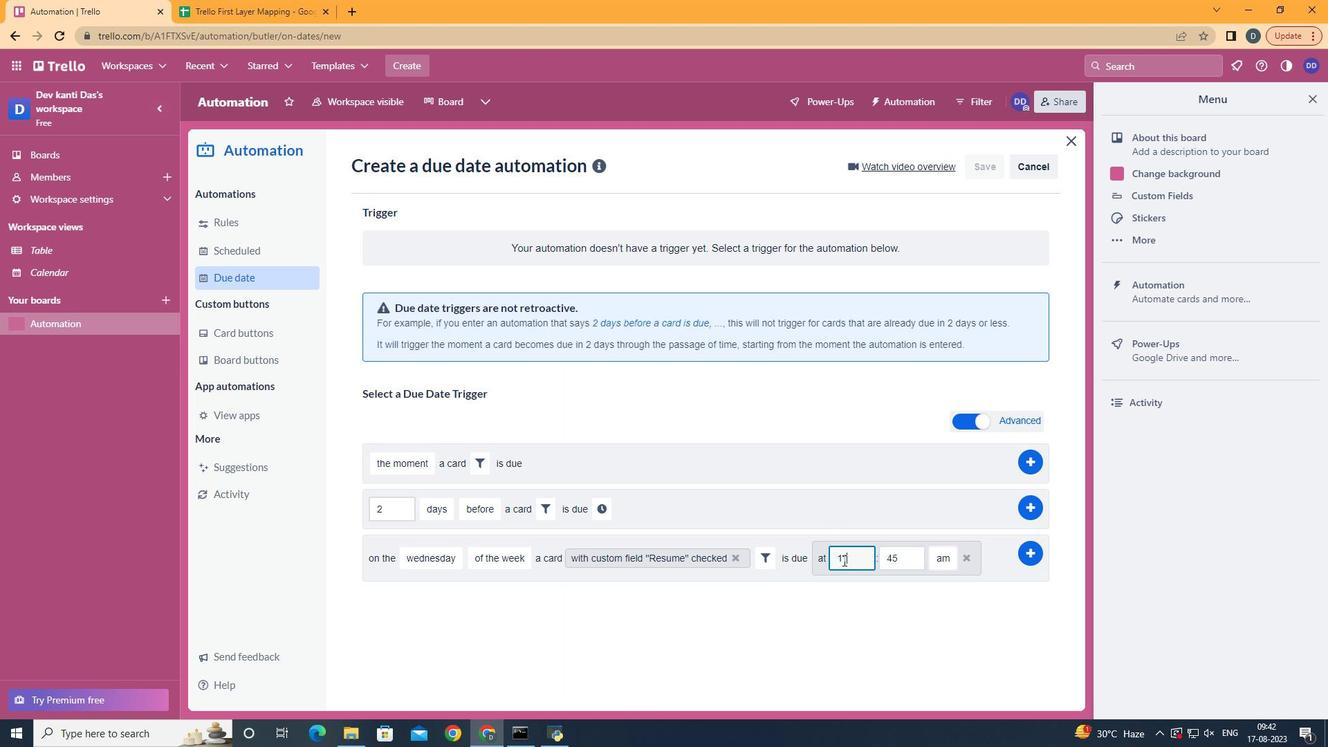 
Action: Mouse moved to (916, 563)
Screenshot: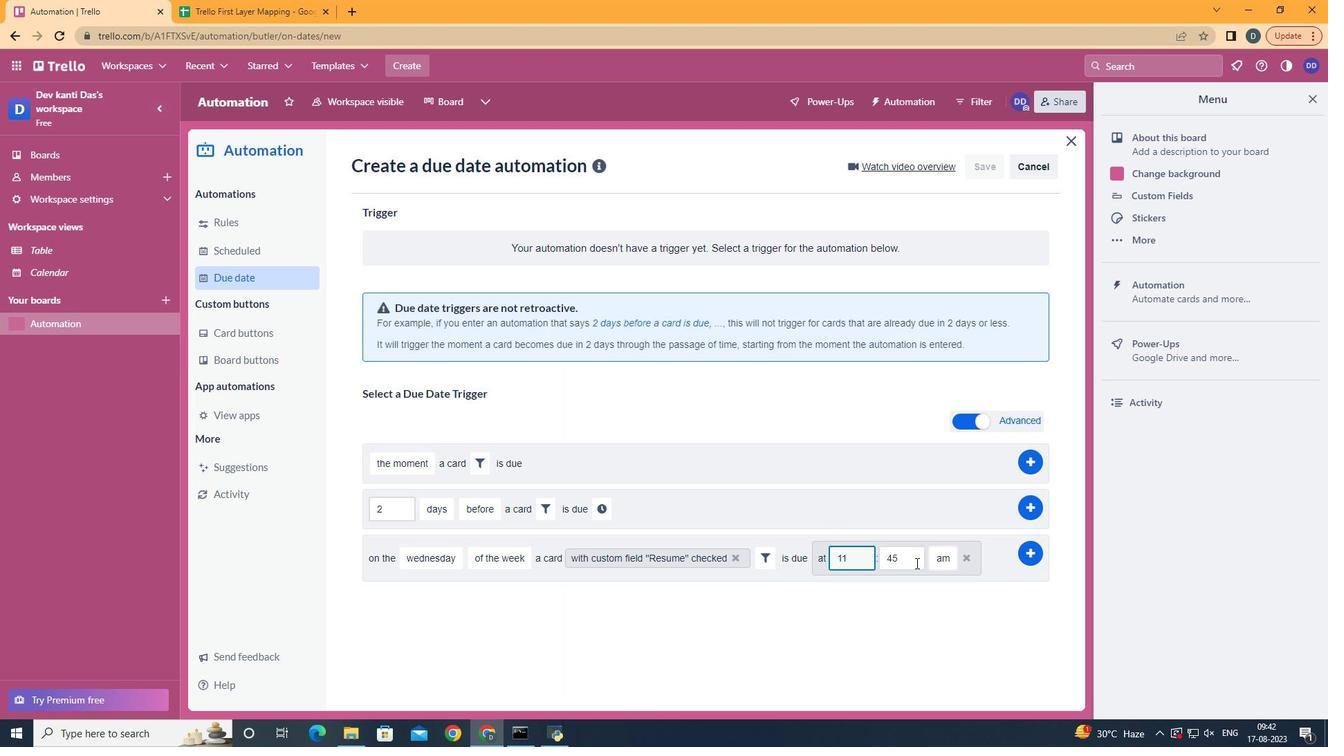 
Action: Mouse pressed left at (916, 563)
Screenshot: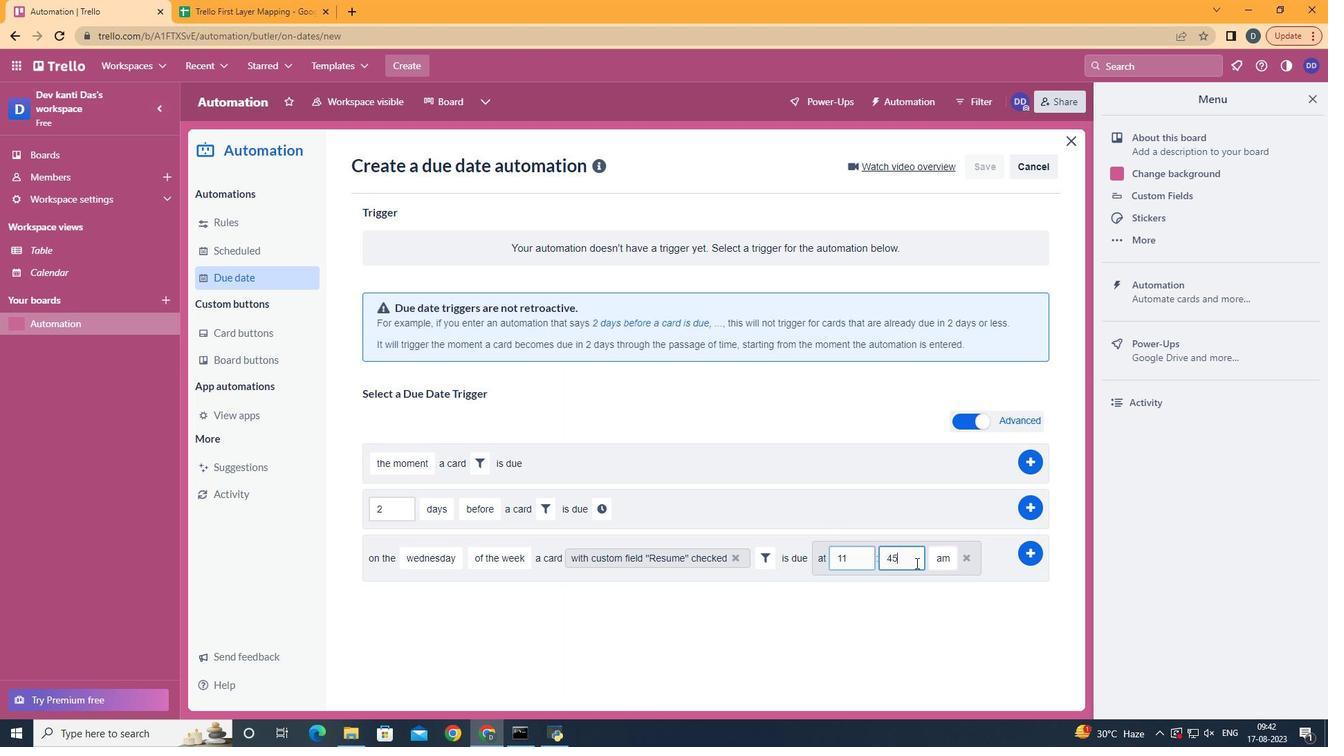 
Action: Key pressed <Key.backspace><Key.backspace>00
Screenshot: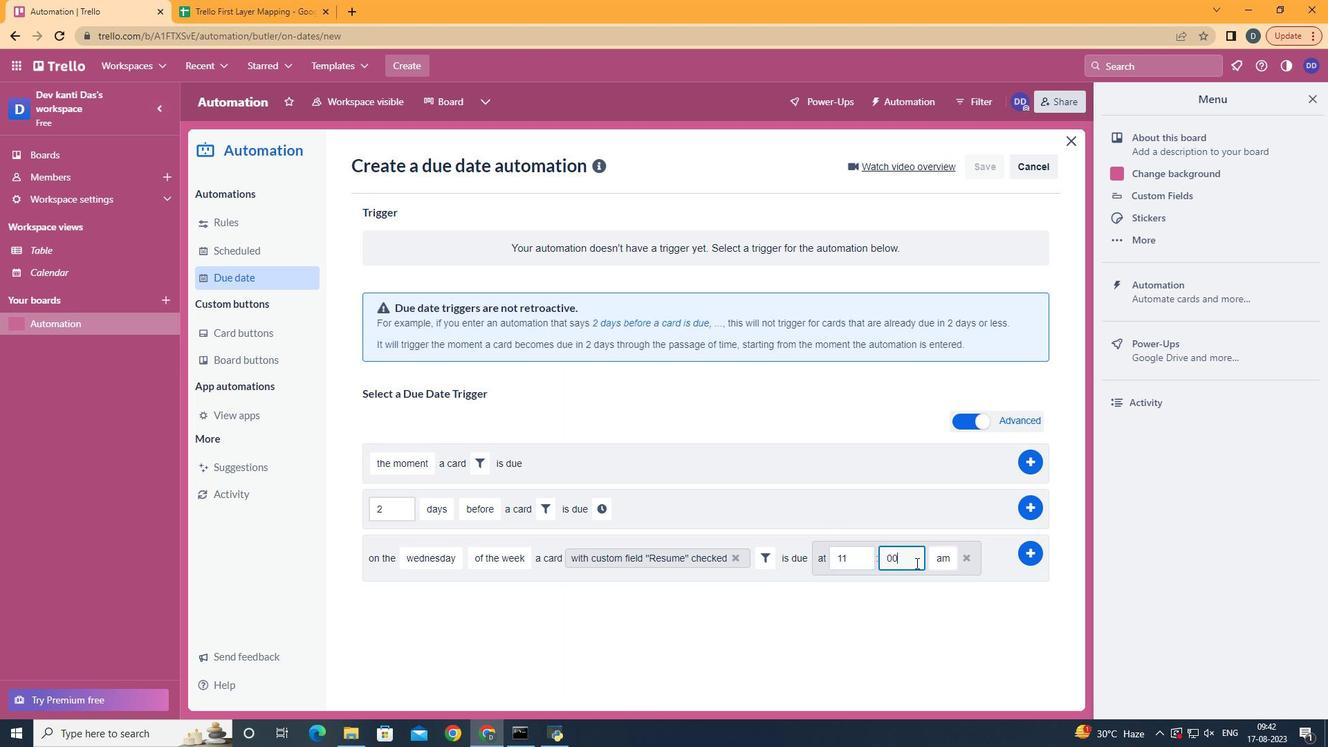 
Action: Mouse moved to (1023, 549)
Screenshot: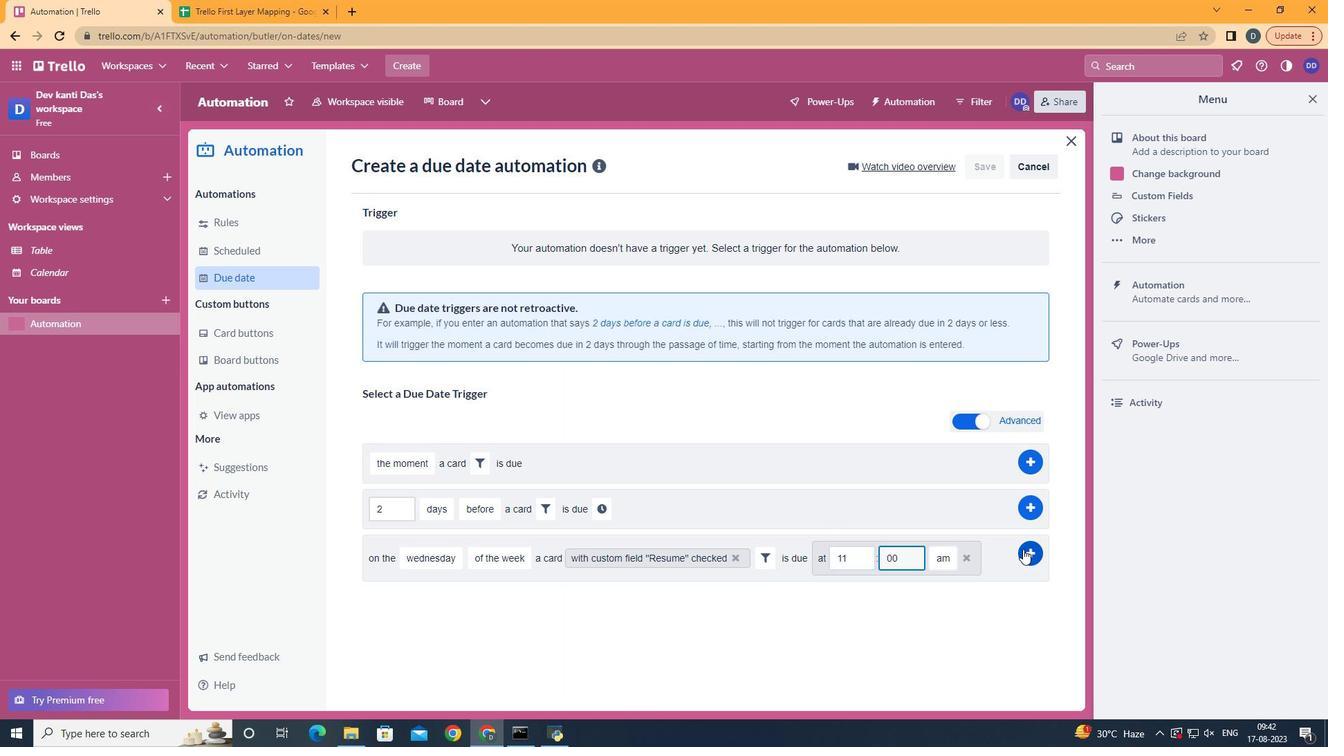 
Action: Mouse pressed left at (1023, 549)
Screenshot: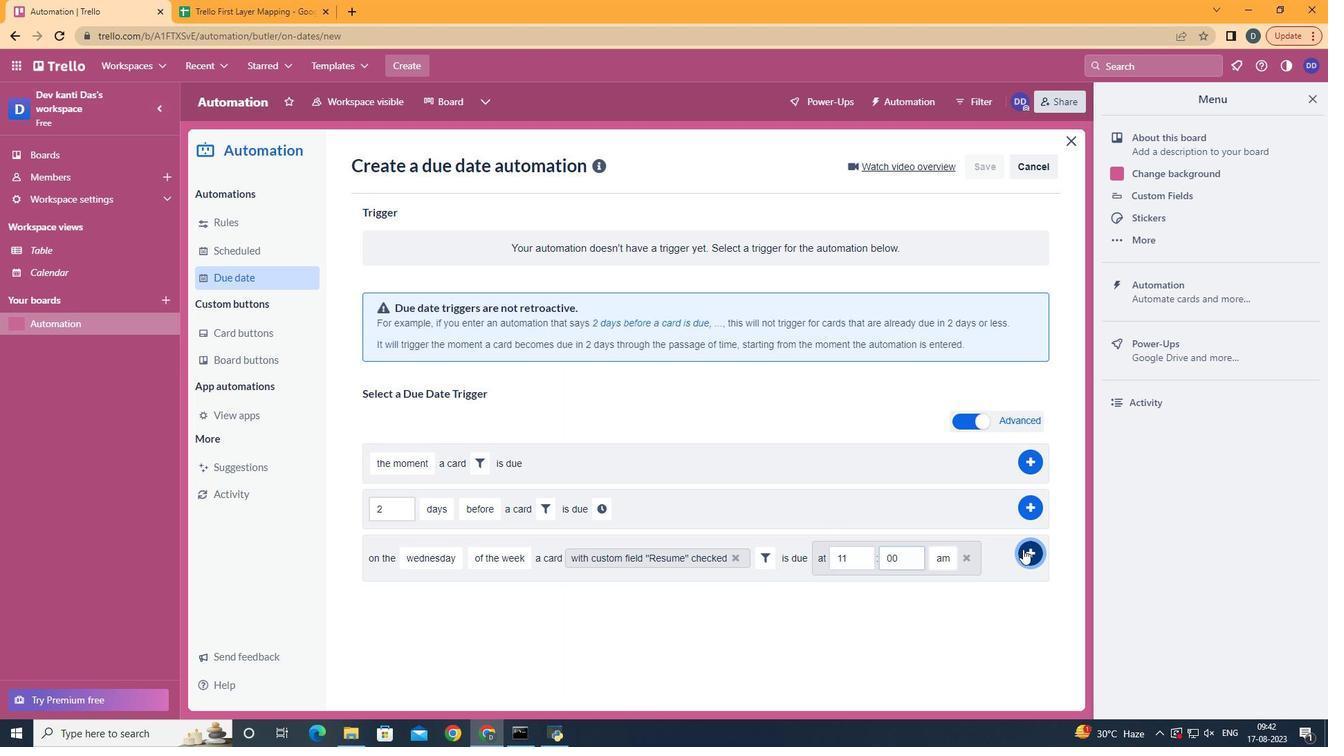 
